 Task: Open a blank worksheet and write heading  Student grades data  Add 10 students name:-  'Joshua Rivera, Zoey Coleman, Ryan Wright, Addison Bailey, Jonathan Simmons, Brooklyn Ward, Caleb Barnes, Audrey Collins, Gabriel Perry, Sofia Bell. ' in July Last week sales are  100 to 150. Math Grade:-  90, 95, 80, 92, 85,88, 90, 78, 92, 85.Science Grade:-  85, 87, 92, 88, 90, 85, 92, 80, 88, 90.English Grade:-  92, 90, 85, 90, 88, 92, 85, 82, 90, 88.History Grade:-  88, 92, 78, 95, 90, 90, 80, 85, 92, 90. Total use the formula   =SUM(D2:G2) then presss enter. Save page analysisMonthlySales_Report
Action: Mouse moved to (28, 30)
Screenshot: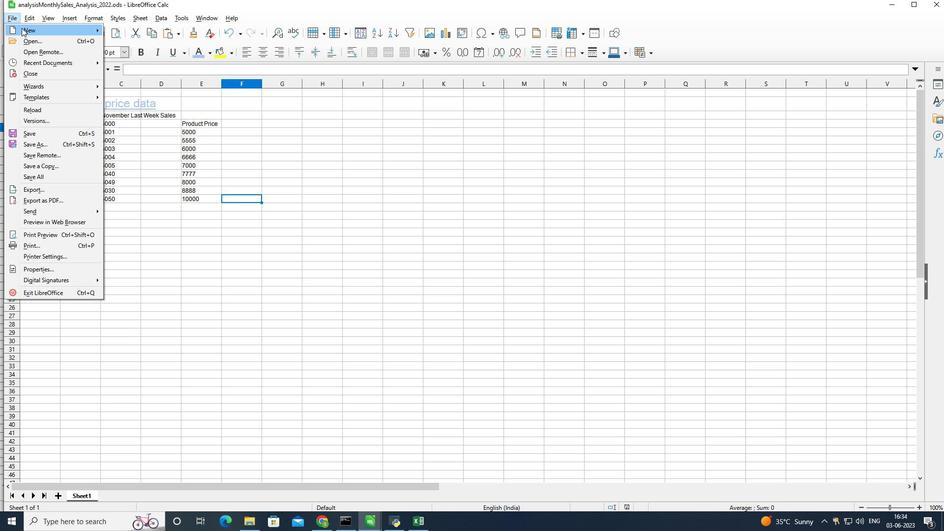 
Action: Mouse pressed left at (28, 30)
Screenshot: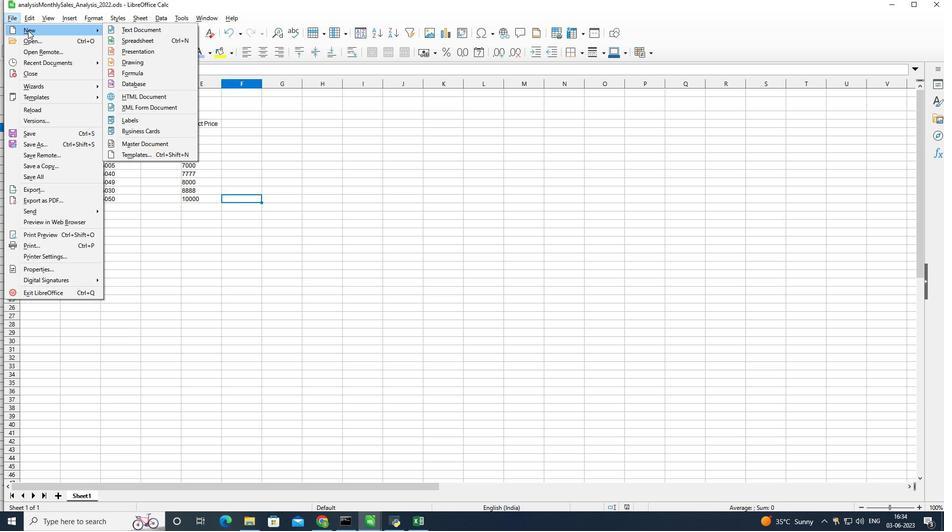 
Action: Mouse moved to (124, 37)
Screenshot: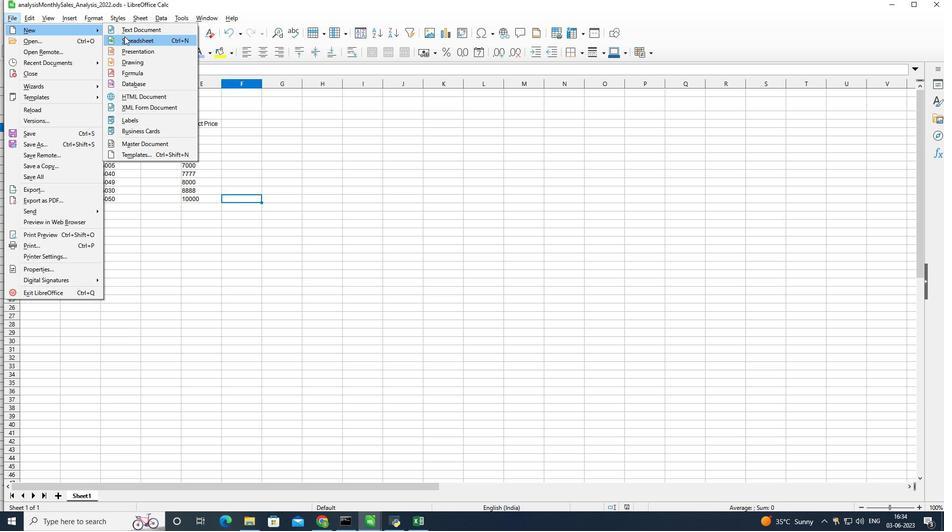 
Action: Mouse pressed left at (124, 37)
Screenshot: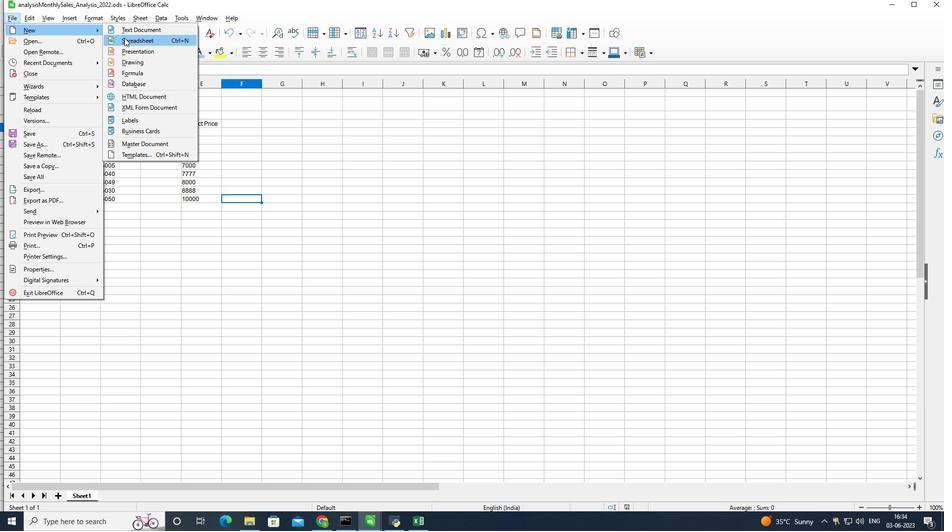 
Action: Mouse moved to (71, 100)
Screenshot: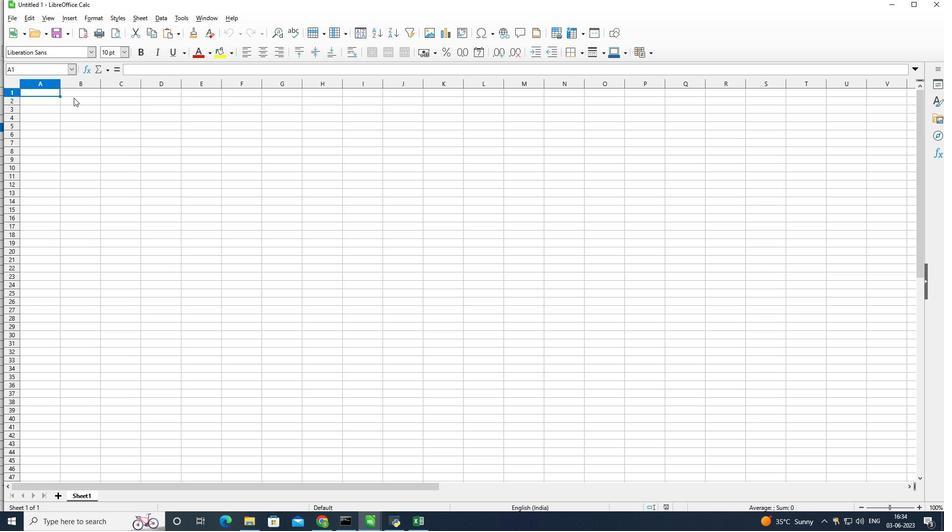 
Action: Mouse pressed left at (71, 100)
Screenshot: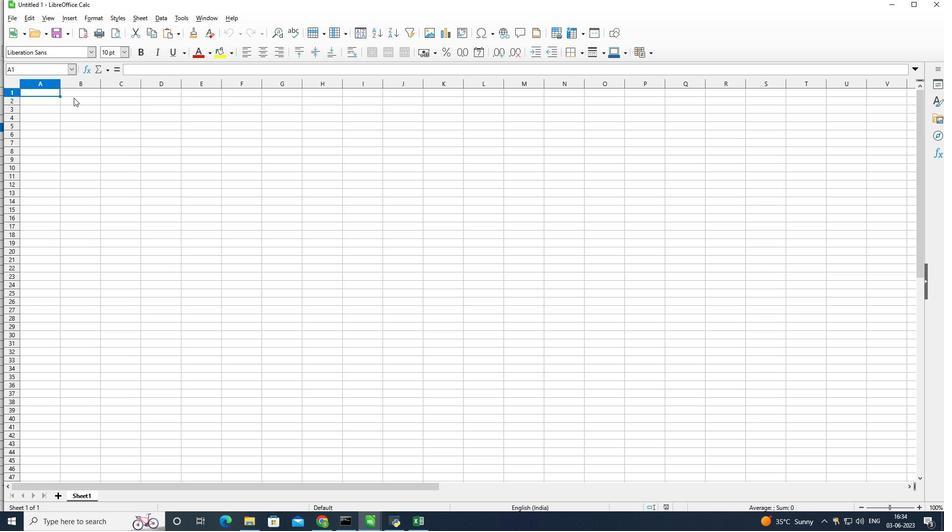 
Action: Mouse moved to (92, 88)
Screenshot: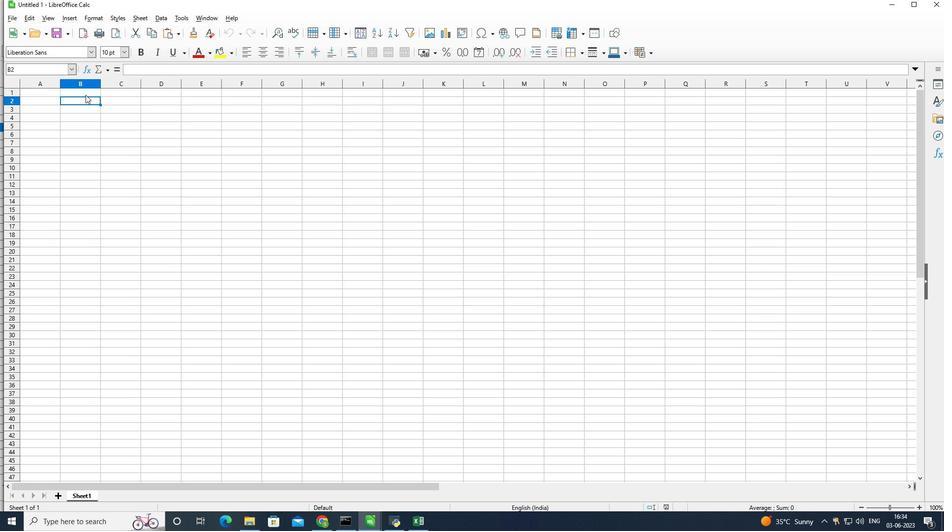 
Action: Key pressed <Key.shift>student<Key.space>grades
Screenshot: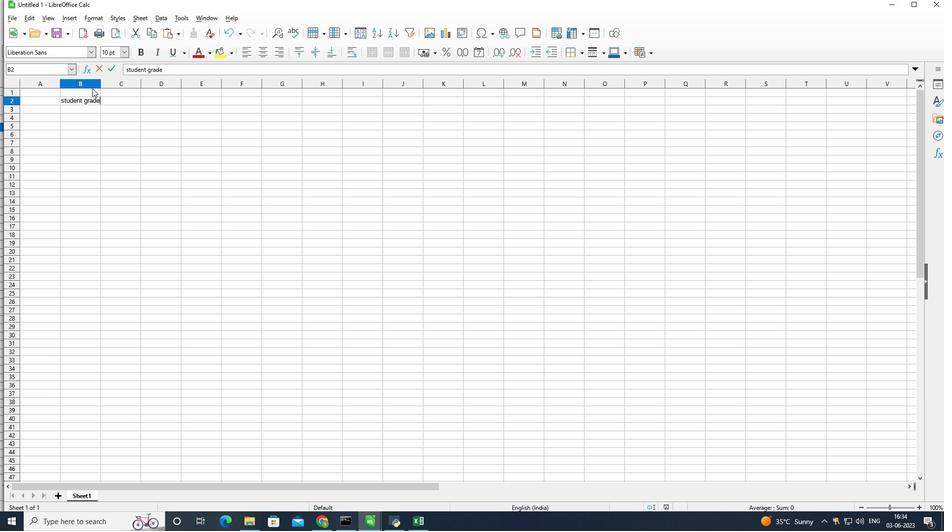 
Action: Mouse moved to (29, 105)
Screenshot: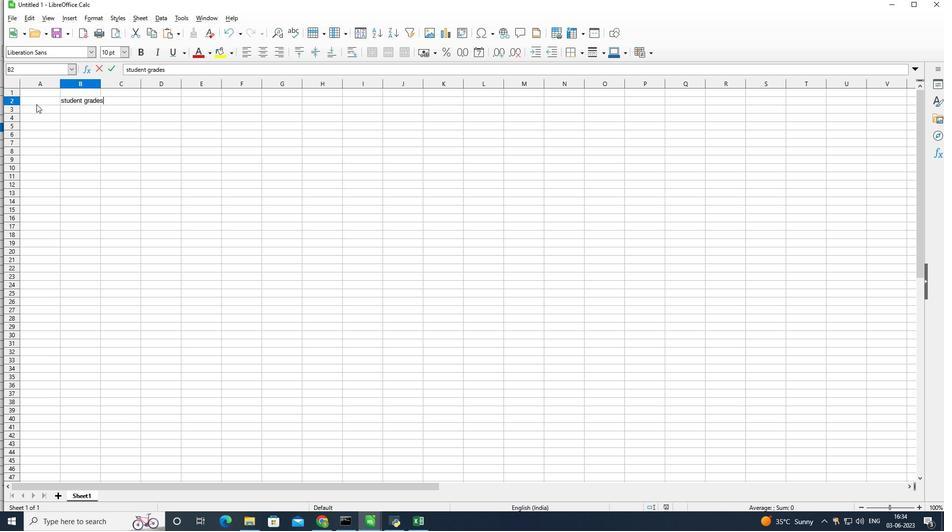 
Action: Mouse pressed left at (29, 105)
Screenshot: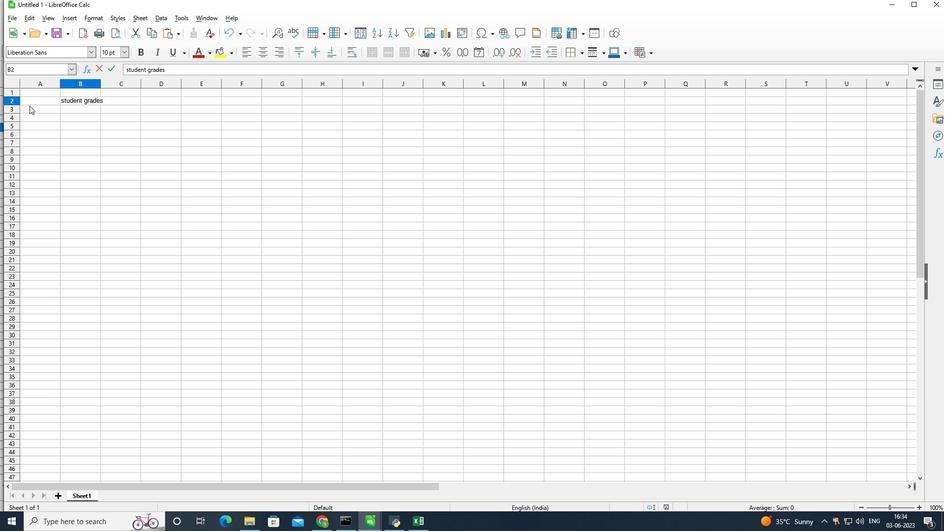 
Action: Mouse moved to (155, 121)
Screenshot: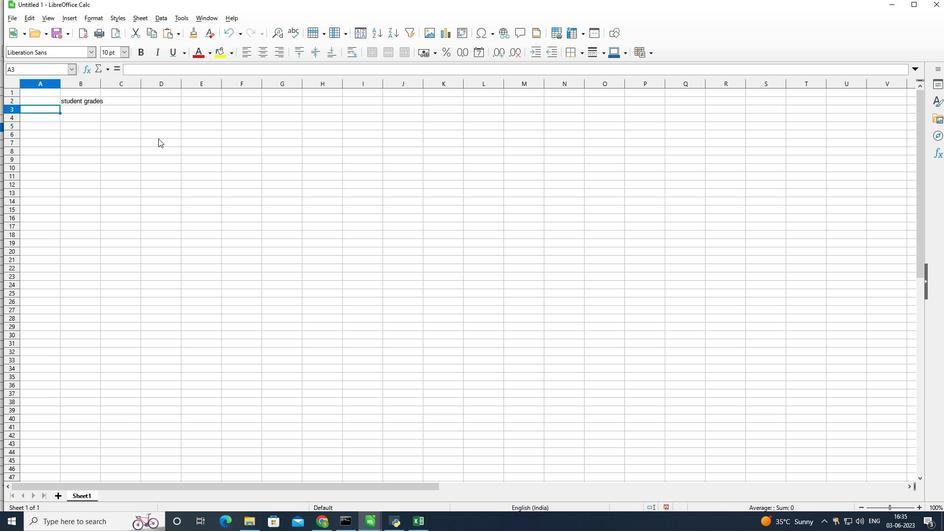 
Action: Key pressed <Key.shift>Name<Key.enter><Key.shift>Joshua<Key.space><Key.shift><Key.shift><Key.shift><Key.shift><Key.shift><Key.shift>Rivera<Key.enter><Key.shift>Zoey<Key.space><Key.shift>Coleman<Key.enter><Key.shift><Key.shift>Ryan<Key.space>
Screenshot: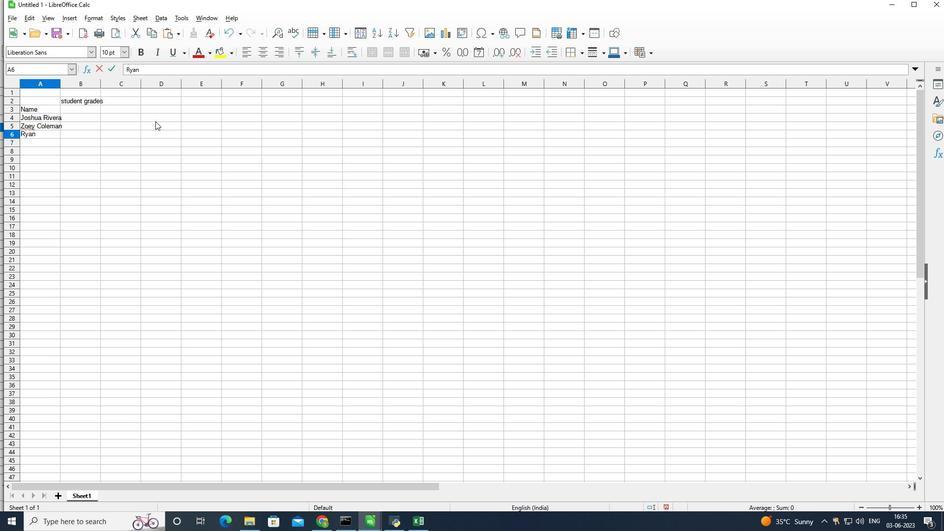 
Action: Mouse moved to (47, 134)
Screenshot: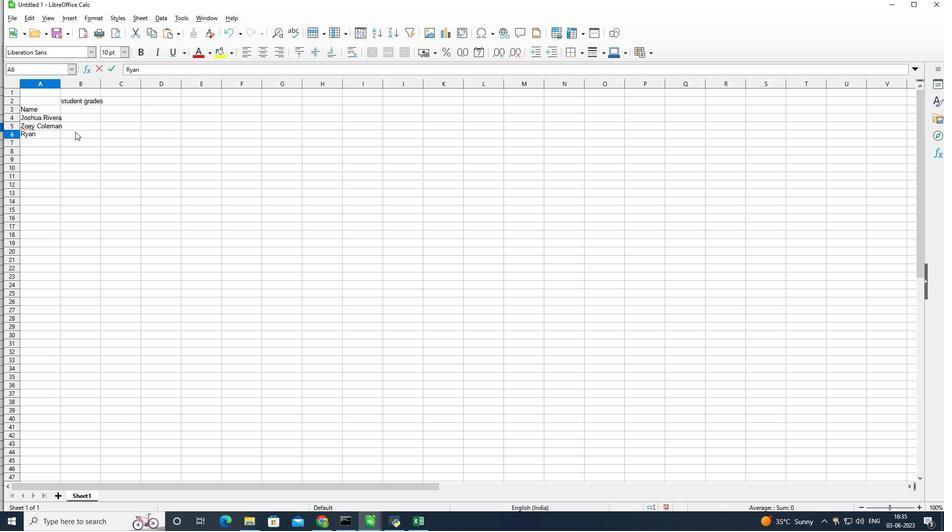 
Action: Mouse pressed left at (47, 134)
Screenshot: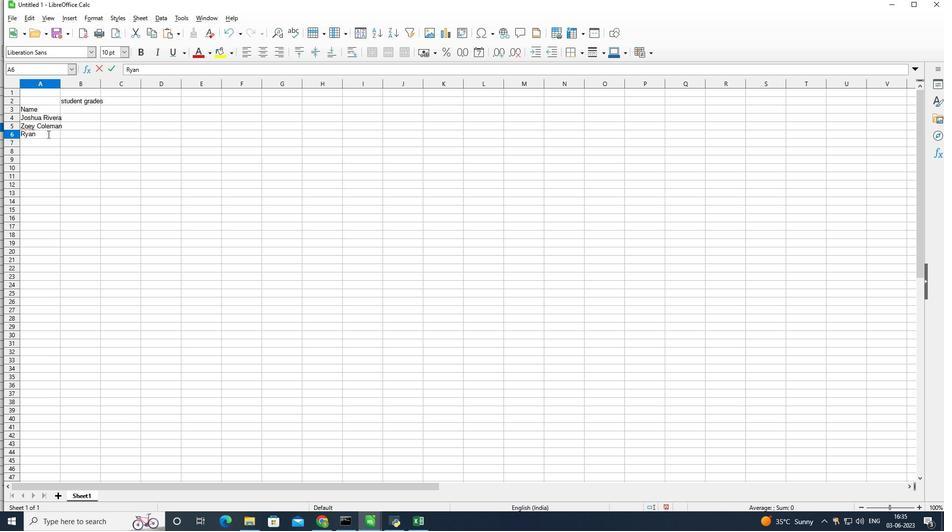 
Action: Key pressed <Key.shift>Wright<Key.enter><Key.shift>Additio<Key.backspace><Key.backspace><Key.backspace>son<Key.space><Key.shift>Bailey<Key.enter><Key.shift><Key.shift>Jonathan<Key.space><Key.shift>Simmons<Key.enter><Key.shift>Brooklyn<Key.space><Key.shift>Ward<Key.enter><Key.shift>Caleb<Key.space><Key.shift>Barnes<Key.enter><Key.shift>Audrey<Key.space><Key.shift>Collins<Key.space><Key.shift><Key.shift><Key.shift><Key.shift><Key.shift><Key.shift><Key.shift><Key.enter><Key.shift>Gabriel<Key.space><Key.shift>Perry<Key.enter><Key.shift>Sofia<Key.space><Key.shift>bell
Screenshot: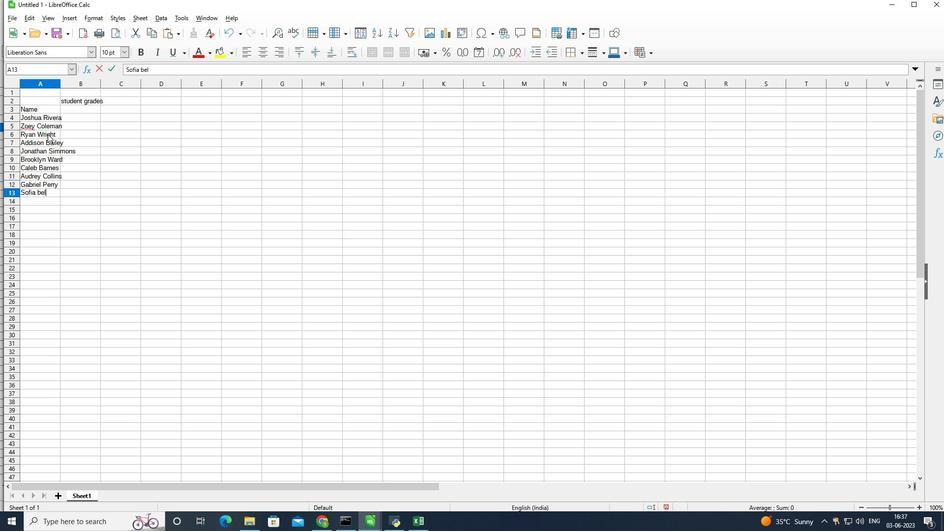 
Action: Mouse moved to (84, 109)
Screenshot: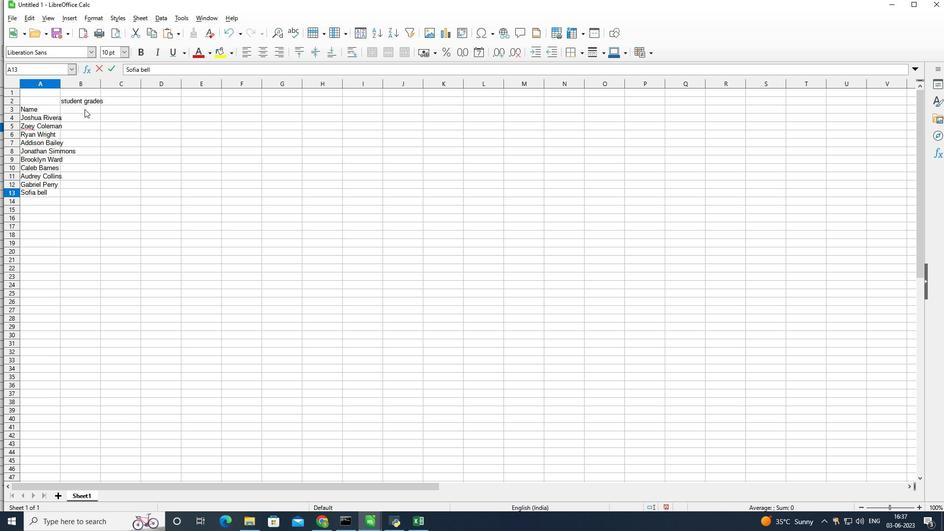 
Action: Mouse pressed left at (84, 109)
Screenshot: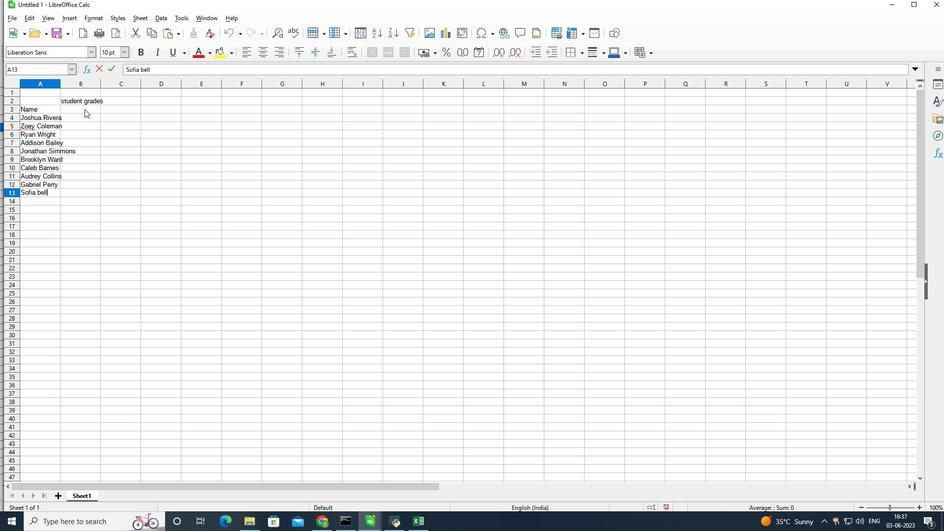 
Action: Mouse moved to (111, 111)
Screenshot: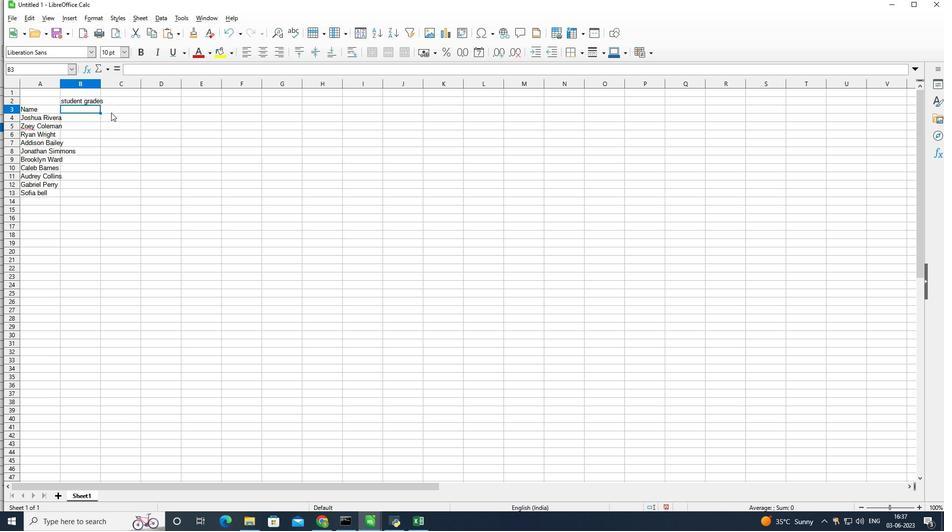 
Action: Mouse pressed left at (111, 111)
Screenshot: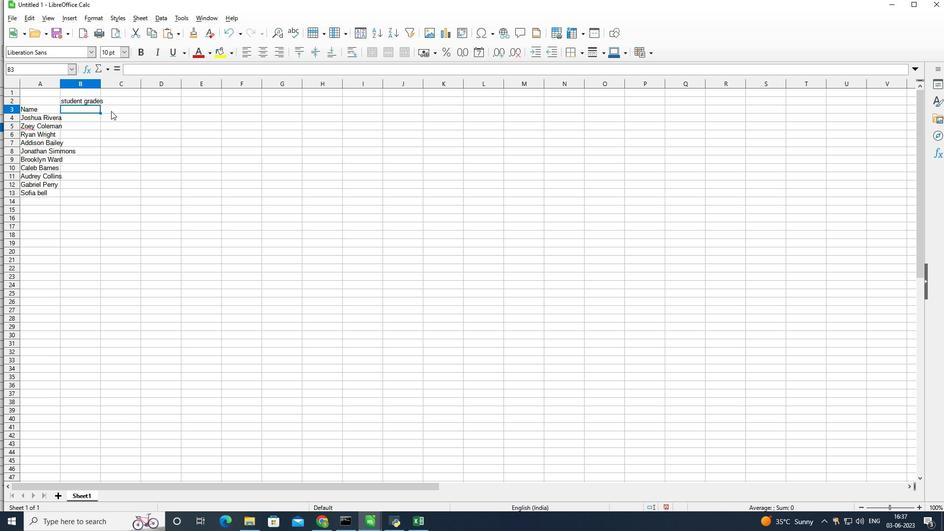 
Action: Mouse moved to (111, 109)
Screenshot: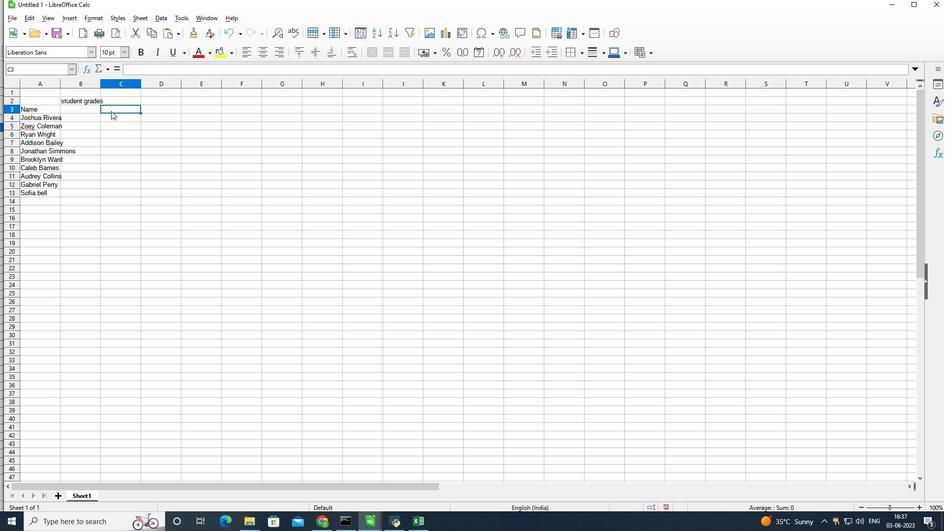 
Action: Key pressed <Key.shift>Last<Key.space>week<Key.space><Key.shift>sales
Screenshot: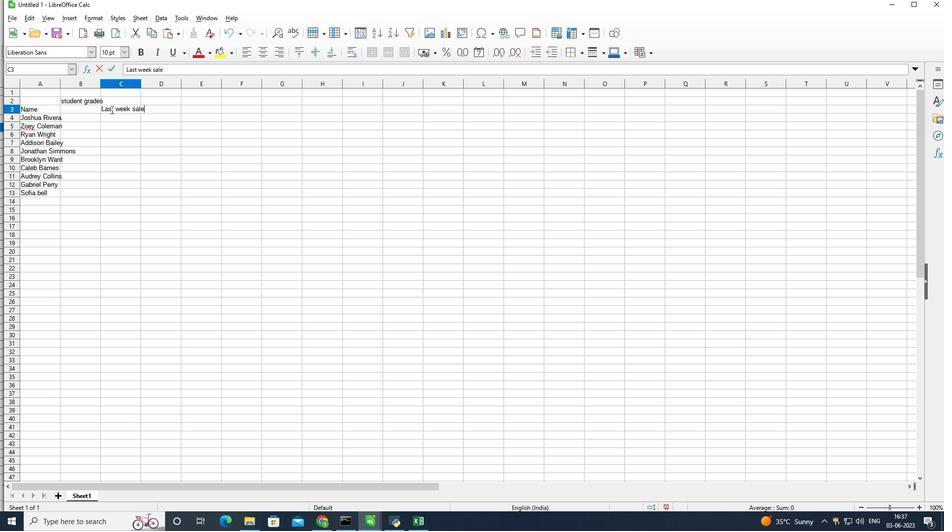 
Action: Mouse moved to (103, 113)
Screenshot: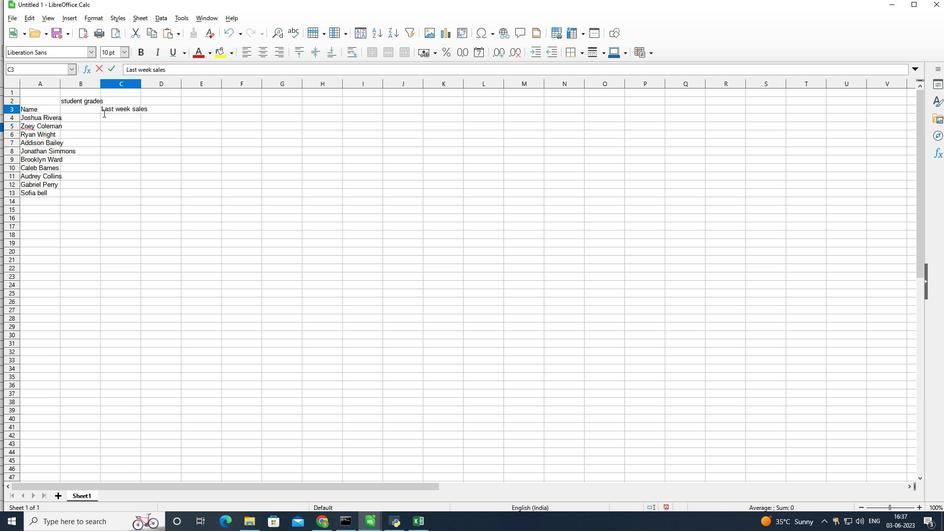 
Action: Mouse pressed left at (103, 113)
Screenshot: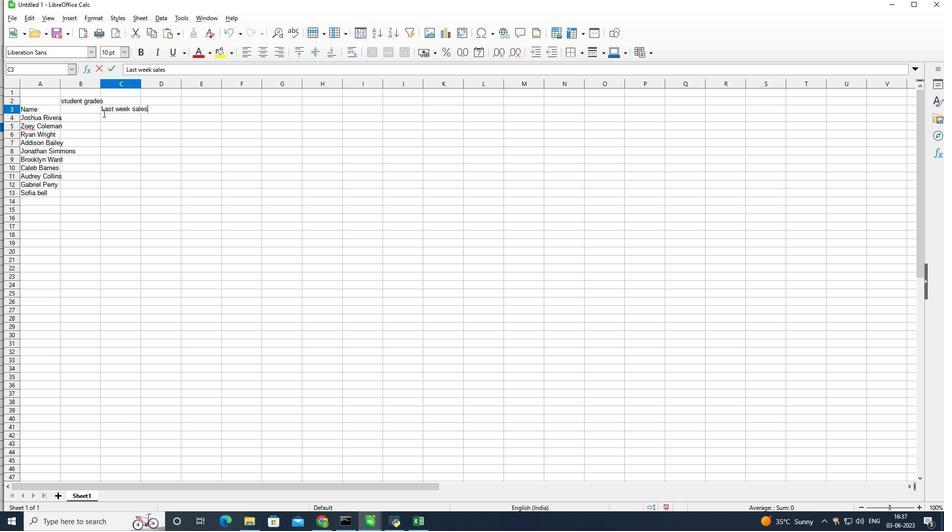 
Action: Mouse moved to (103, 117)
Screenshot: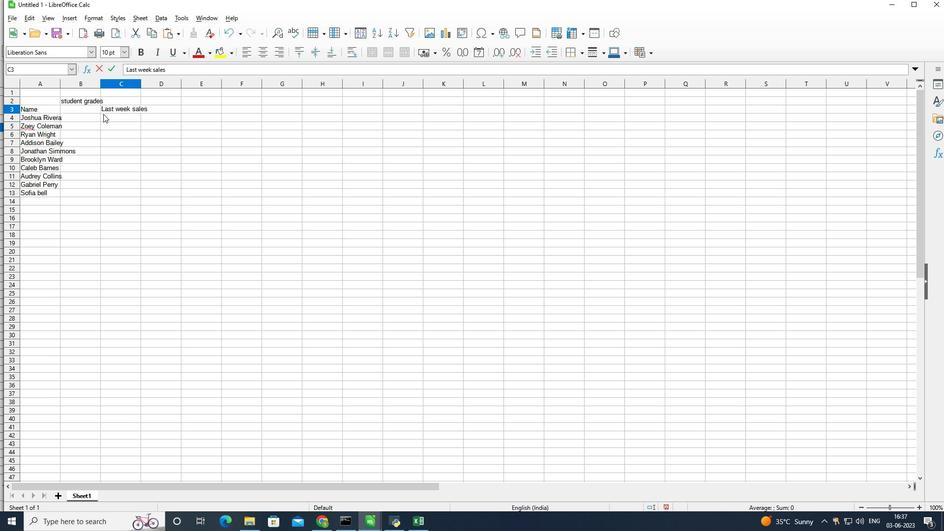 
Action: Mouse pressed left at (103, 117)
Screenshot: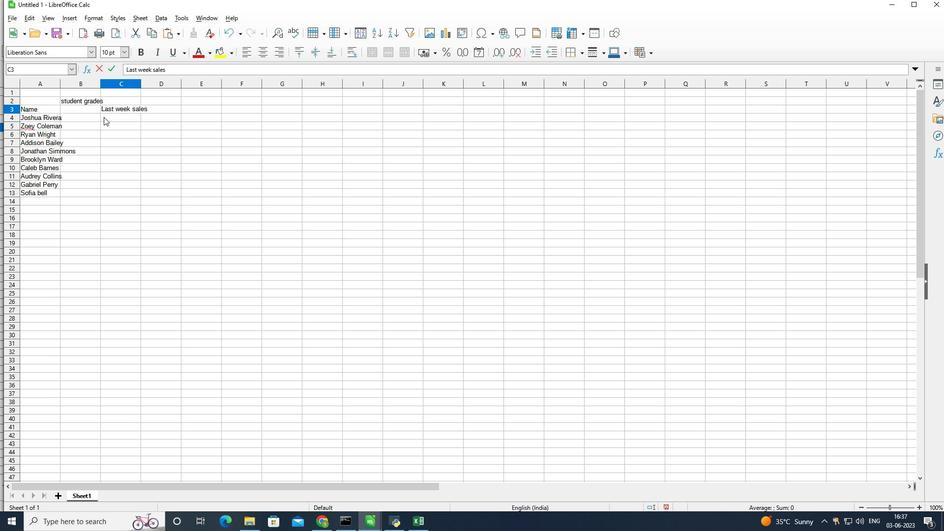 
Action: Mouse moved to (107, 115)
Screenshot: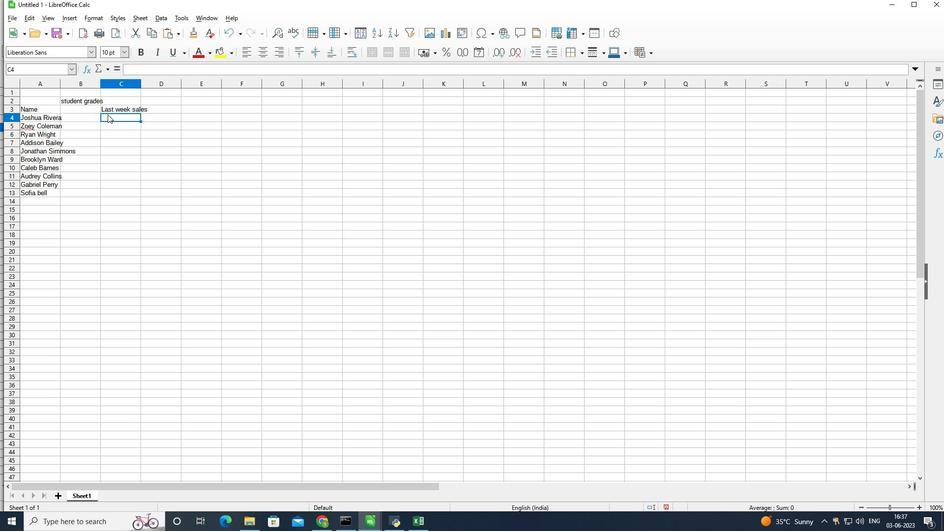 
Action: Key pressed 1
Screenshot: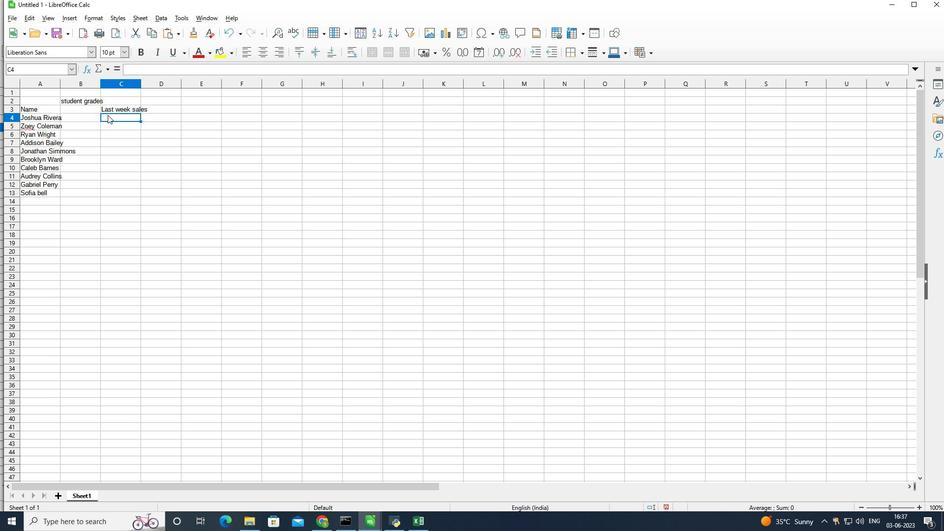 
Action: Mouse moved to (120, 110)
Screenshot: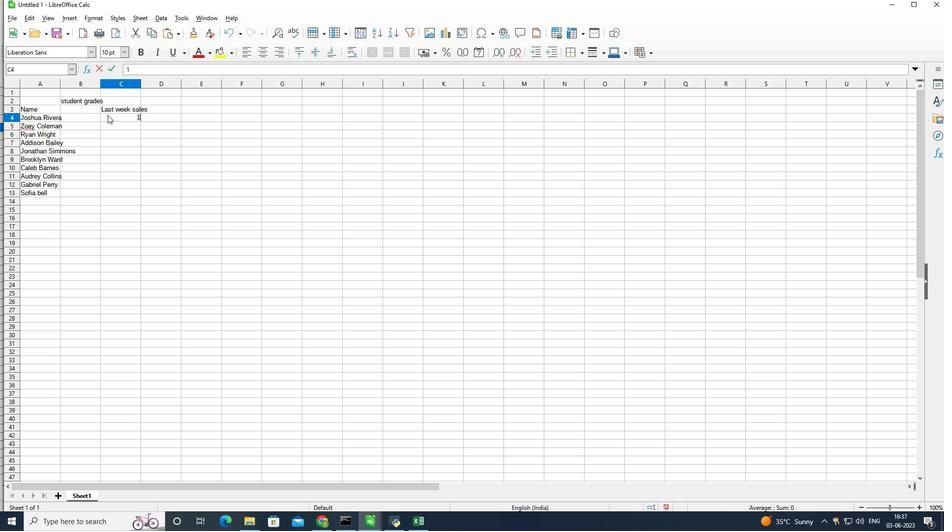 
Action: Key pressed 00<Key.enter>12<Key.backspace>10<Key.enter>111<Key.enter>112<Key.enter>12<Key.backspace>32<Key.enter>122<Key.enter>144<Key.enter>145<Key.enter>149<Key.enter>150
Screenshot: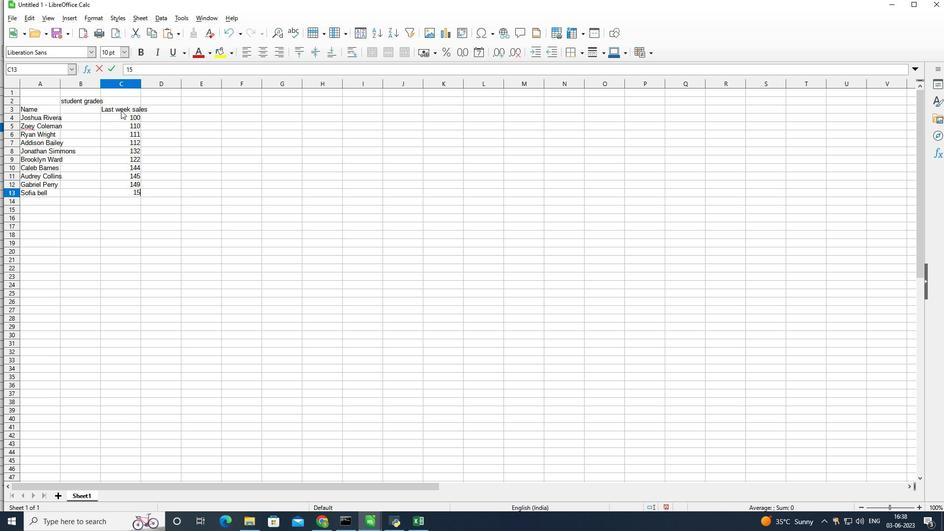 
Action: Mouse moved to (175, 108)
Screenshot: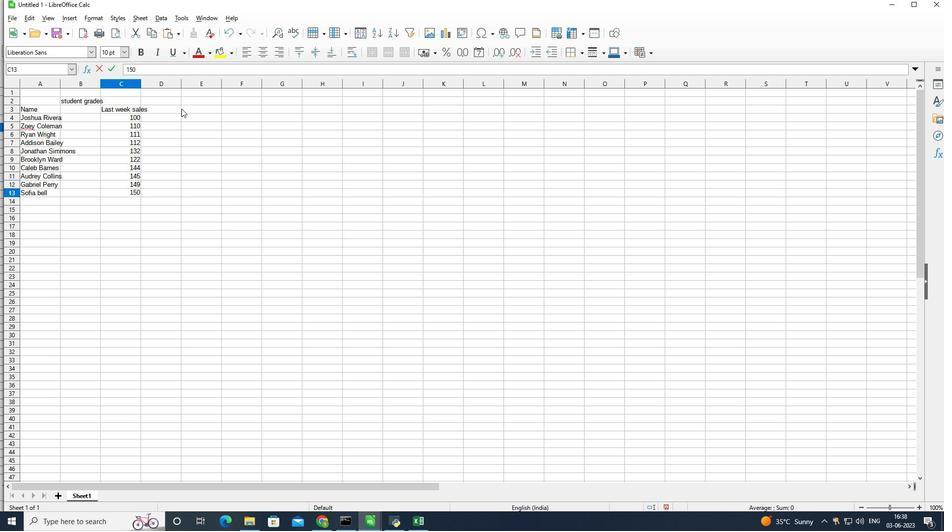
Action: Mouse pressed left at (175, 108)
Screenshot: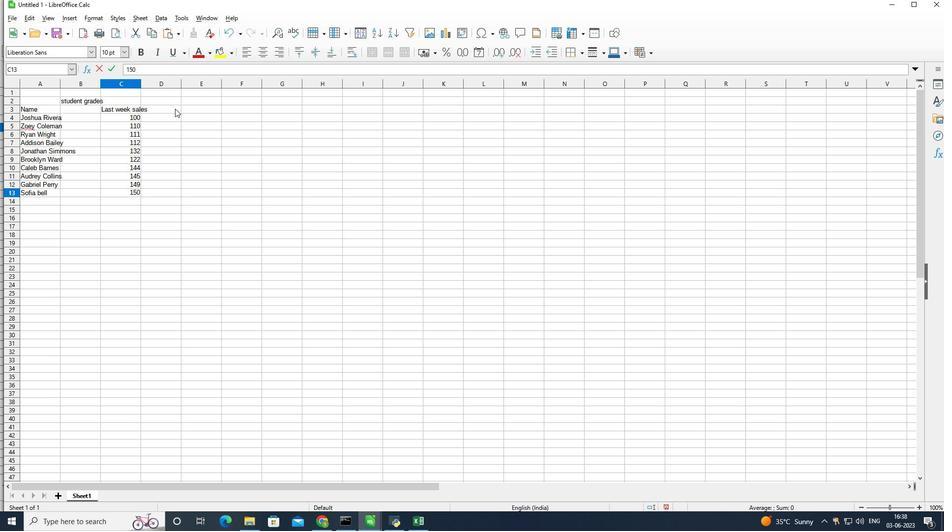 
Action: Mouse moved to (189, 109)
Screenshot: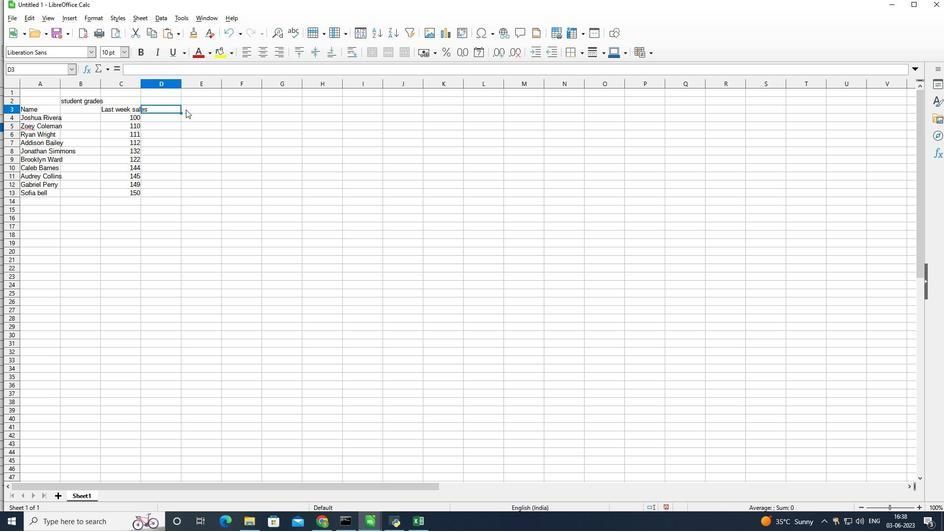 
Action: Mouse pressed left at (189, 109)
Screenshot: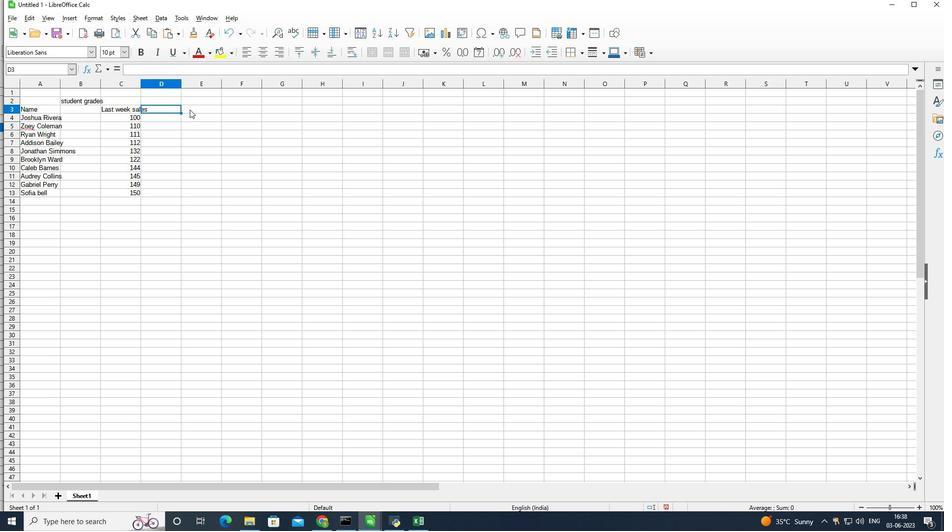 
Action: Key pressed <Key.shift>Maths<Key.space><Key.shift>Grade<Key.enter>90<Key.enter>95<Key.enter>80<Key.enter>92<Key.enter>85<Key.enter>88<Key.enter>90<Key.enter>78<Key.enter>92<Key.enter>85<Key.enter>
Screenshot: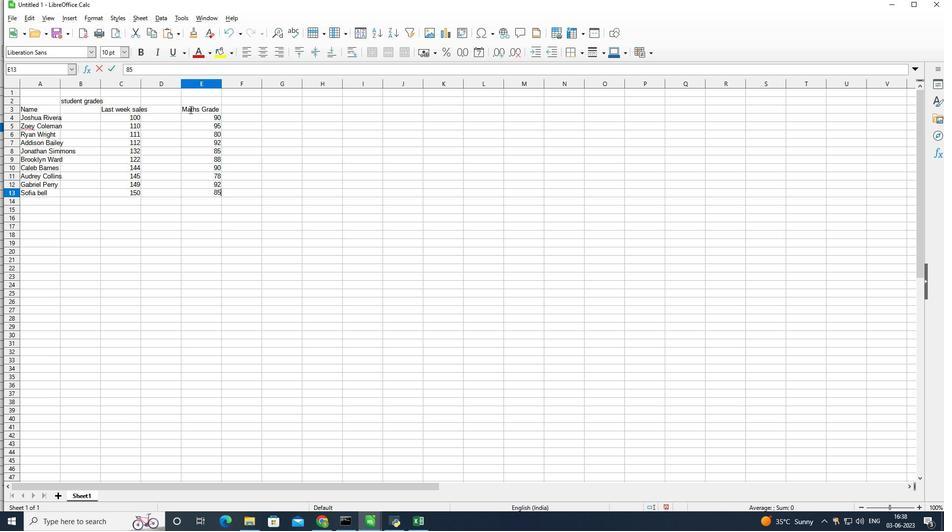 
Action: Mouse moved to (253, 110)
Screenshot: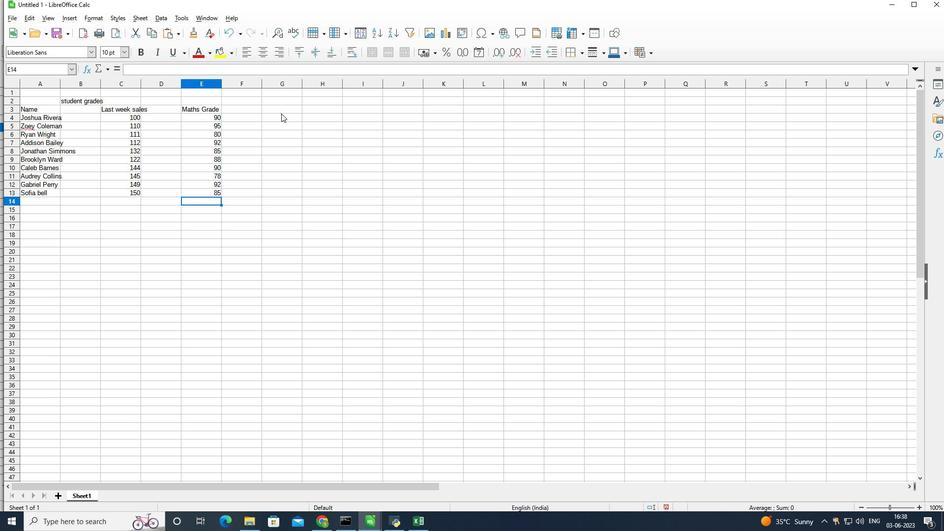 
Action: Mouse pressed left at (253, 110)
Screenshot: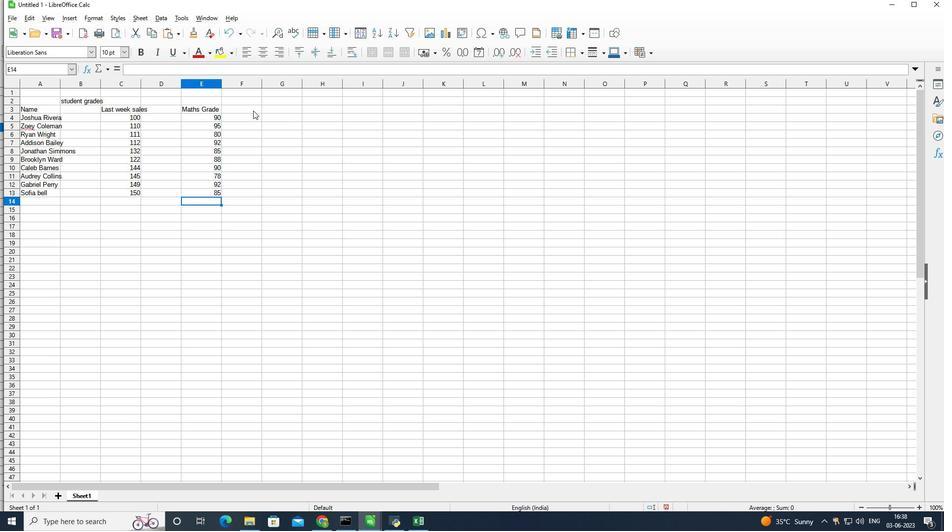 
Action: Mouse moved to (270, 109)
Screenshot: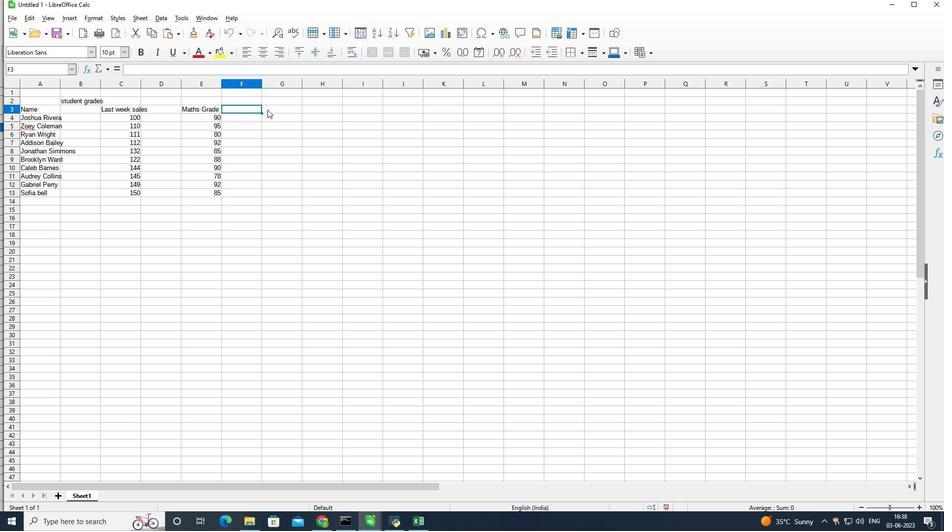 
Action: Mouse pressed left at (270, 109)
Screenshot: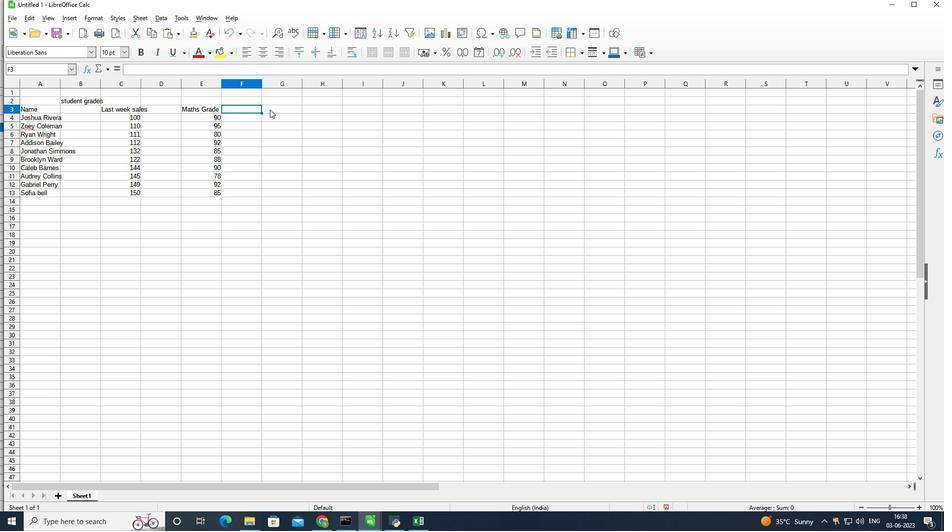 
Action: Mouse moved to (269, 116)
Screenshot: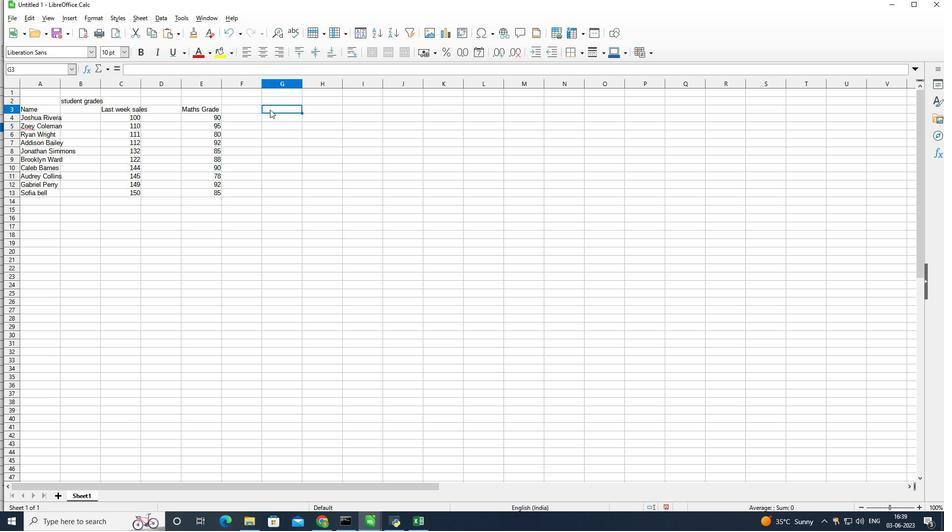 
Action: Key pressed <Key.shift>Science<Key.space><Key.shift>Grade<Key.enter>85<Key.enter>87<Key.enter>92<Key.enter>88<Key.enter>90<Key.enter>85<Key.enter>92<Key.enter>80<Key.enter>88<Key.enter>90
Screenshot: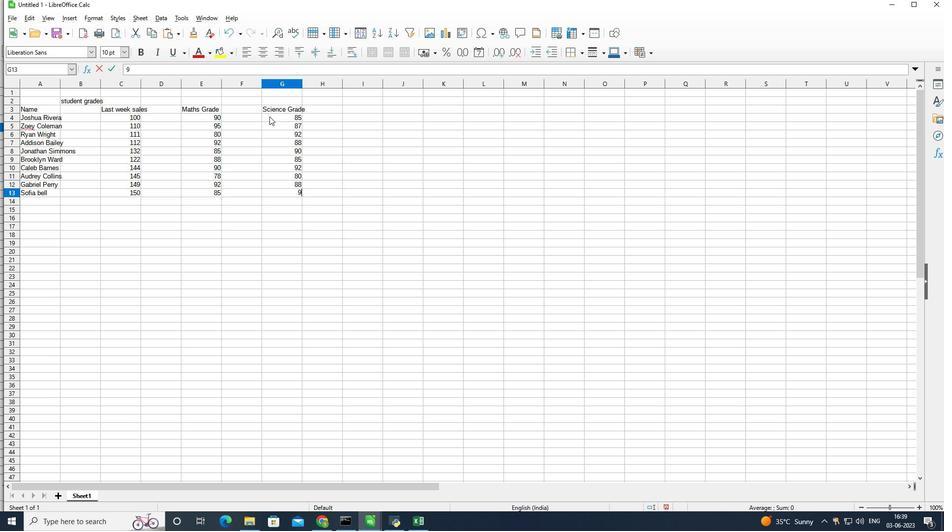 
Action: Mouse moved to (358, 108)
Screenshot: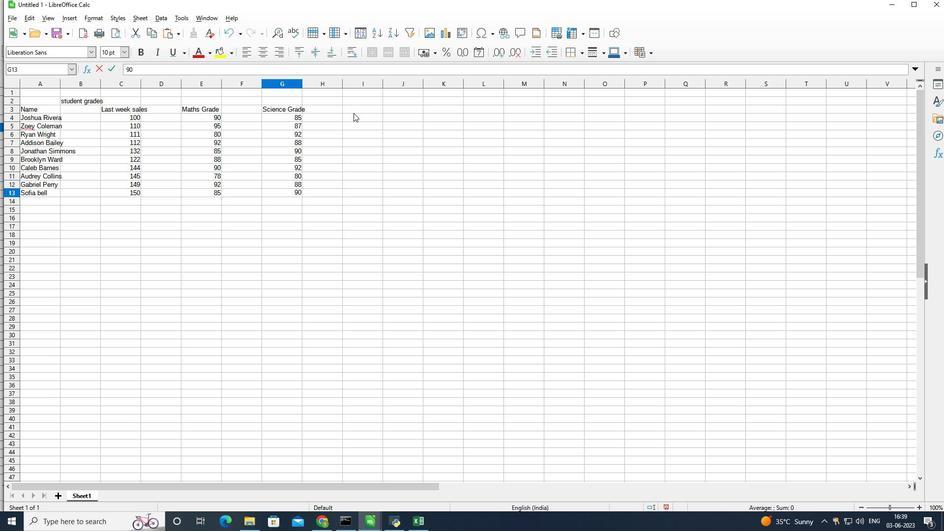 
Action: Mouse pressed left at (358, 108)
Screenshot: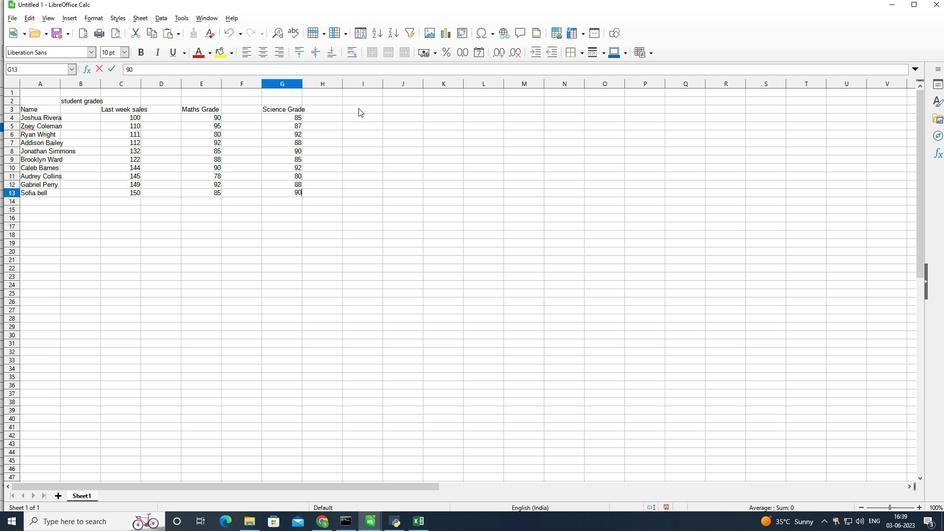
Action: Key pressed <Key.shift><Key.shift><Key.shift><Key.shift><Key.shift><Key.shift><Key.shift><Key.shift><Key.shift><Key.shift><Key.shift><Key.shift><Key.shift>English<Key.enter>92<Key.enter>90<Key.enter>85<Key.enter>90<Key.enter>88<Key.enter>92<Key.enter>85<Key.enter>82<Key.enter>90<Key.enter>88<Key.enter>
Screenshot: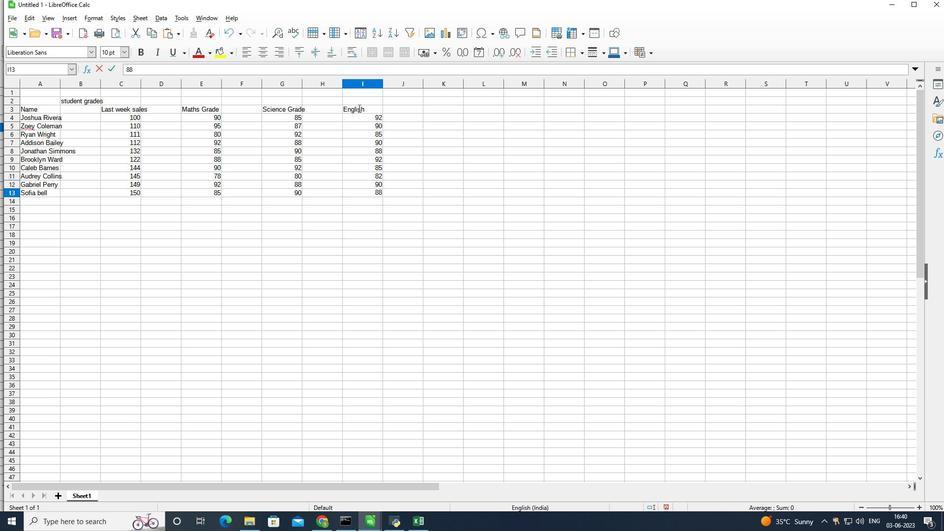 
Action: Mouse moved to (437, 111)
Screenshot: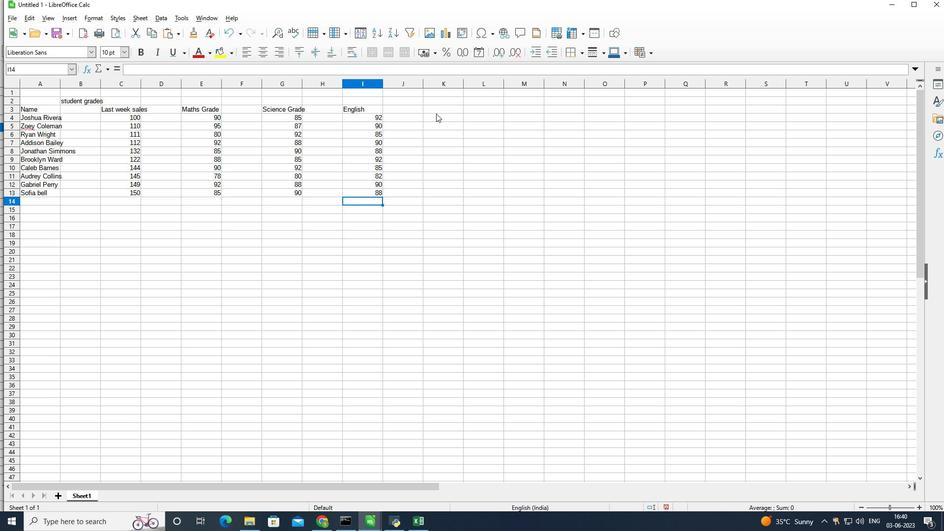 
Action: Mouse pressed left at (437, 111)
Screenshot: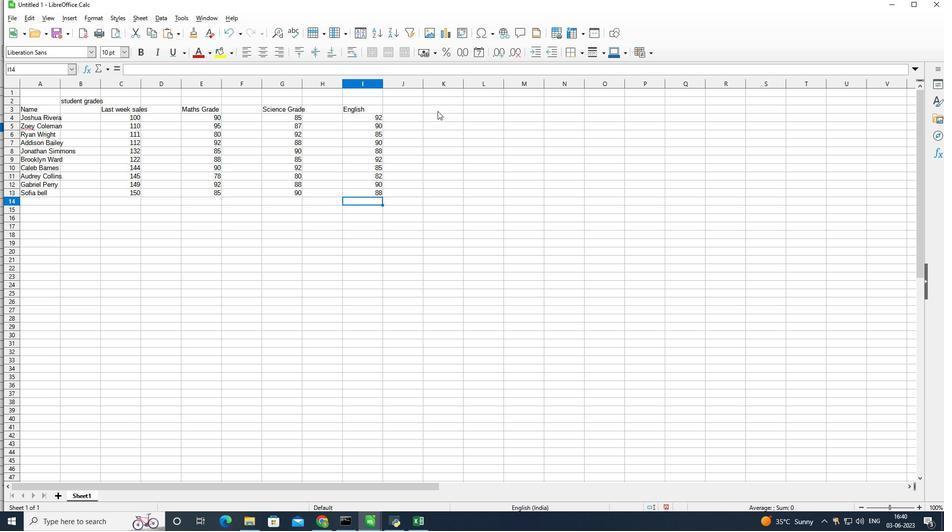 
Action: Mouse moved to (436, 104)
Screenshot: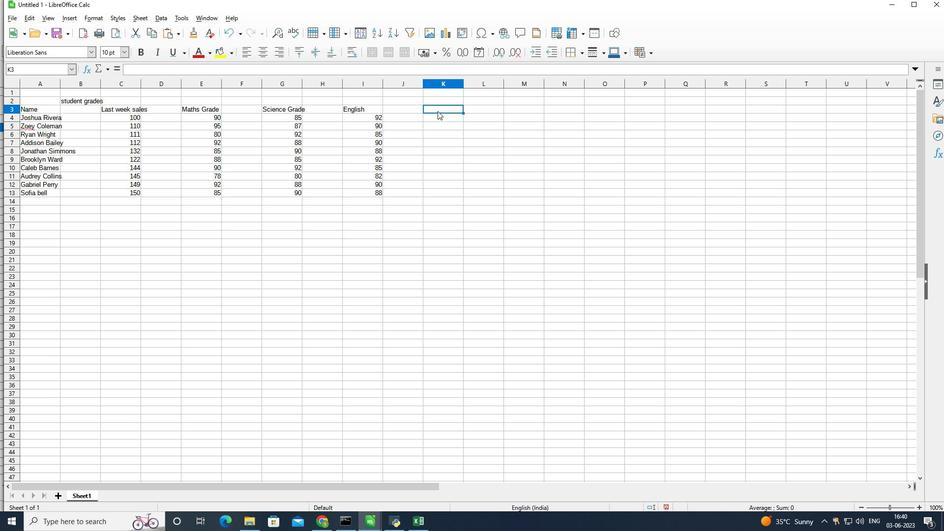 
Action: Key pressed <Key.shift>History<Key.enter>88<Key.enter>92<Key.enter>78<Key.enter>95<Key.enter>90<Key.enter>90<Key.enter>80<Key.enter>85<Key.enter>92<Key.enter>90
Screenshot: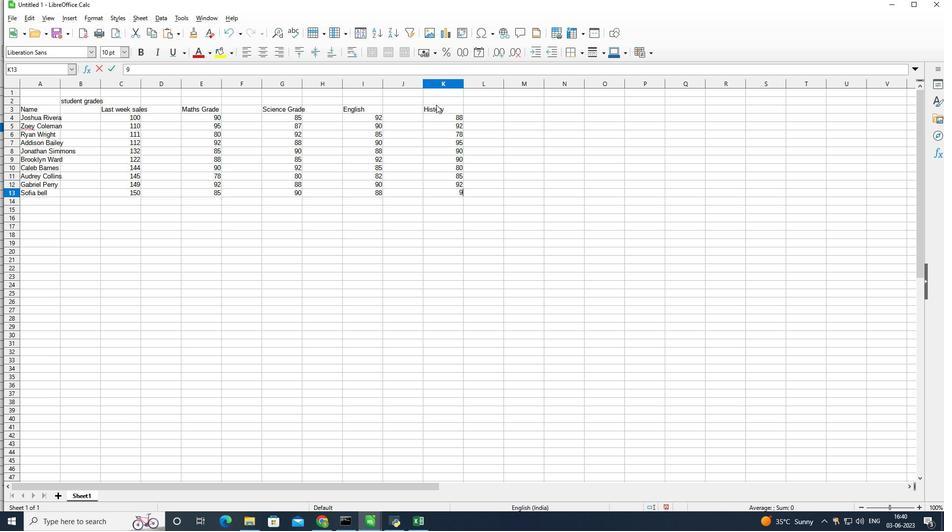 
Action: Mouse moved to (508, 108)
Screenshot: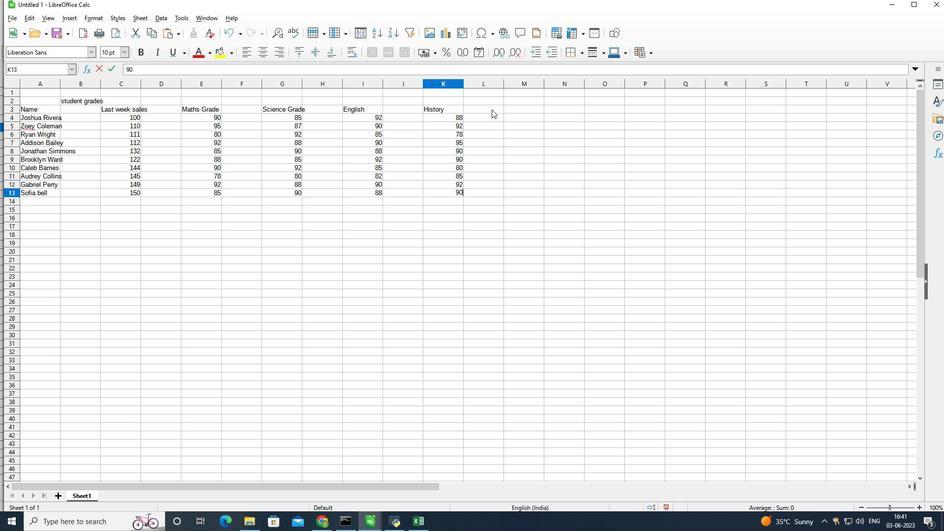 
Action: Mouse pressed left at (508, 108)
Screenshot: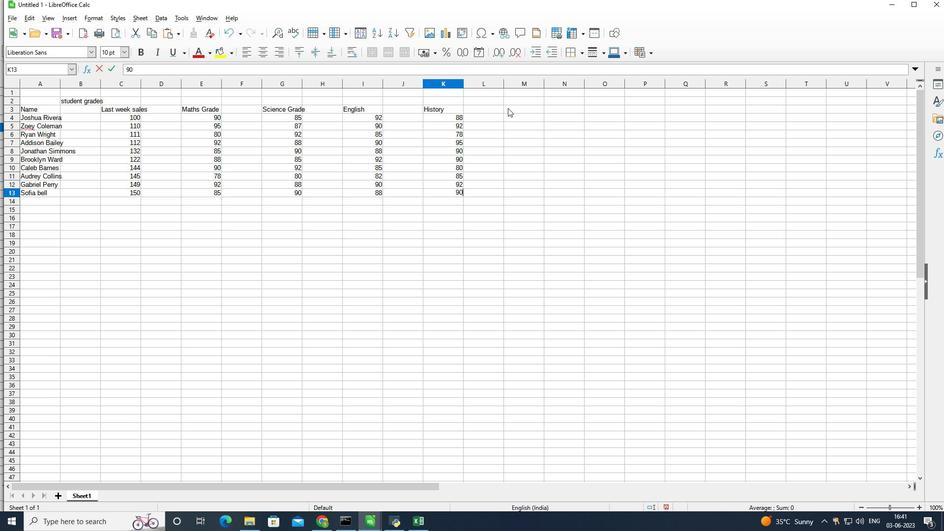 
Action: Mouse moved to (508, 108)
Screenshot: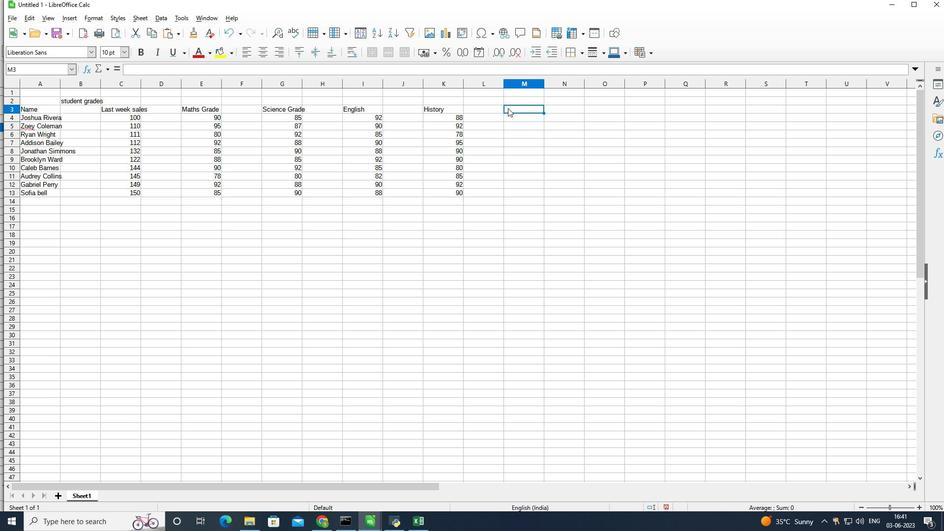 
Action: Key pressed <Key.caps_lock>T<Key.caps_lock>otal
Screenshot: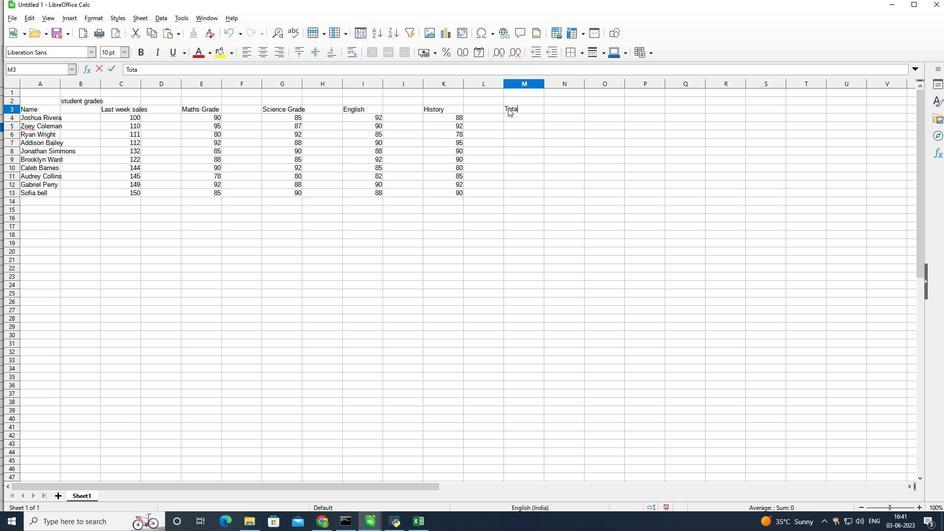 
Action: Mouse moved to (523, 116)
Screenshot: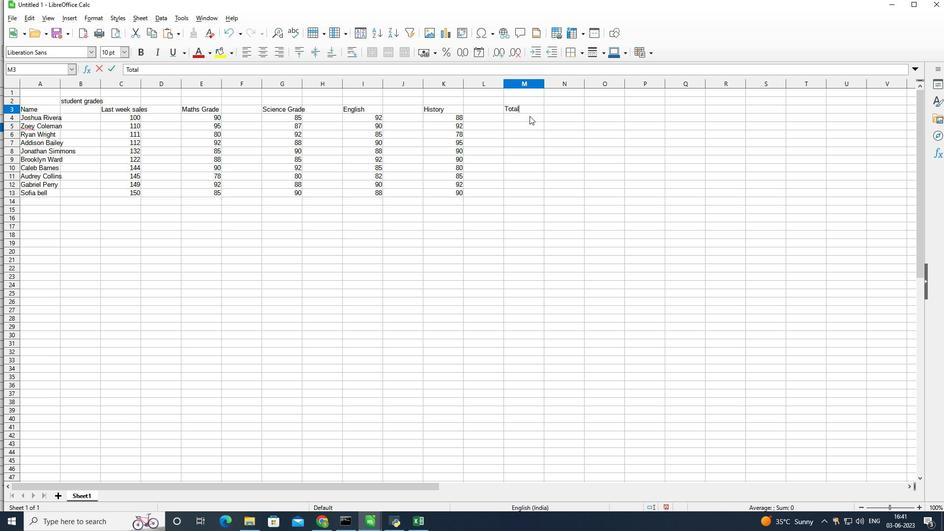 
Action: Mouse pressed left at (523, 116)
Screenshot: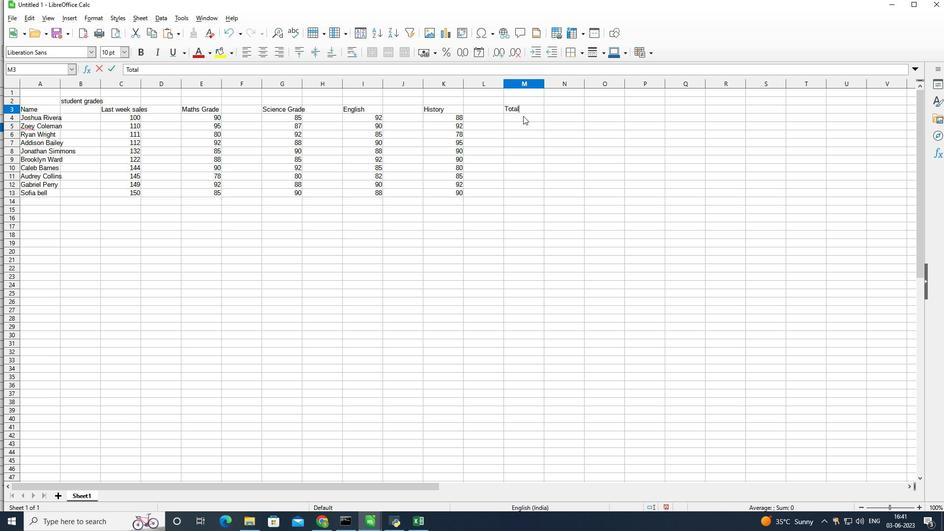 
Action: Key pressed =<Key.shift><Key.shift><Key.shift><Key.shift><Key.shift><Key.shift><Key.shift><Key.shift><Key.shift><Key.shift><Key.shift><Key.shift><Key.shift><Key.shift><Key.shift><Key.shift><Key.shift><Key.shift><Key.shift><Key.shift><Key.shift><Key.shift><Key.shift><Key.shift>SUN<Key.shift><Key.backspace>M<Key.shift_r>(
Screenshot: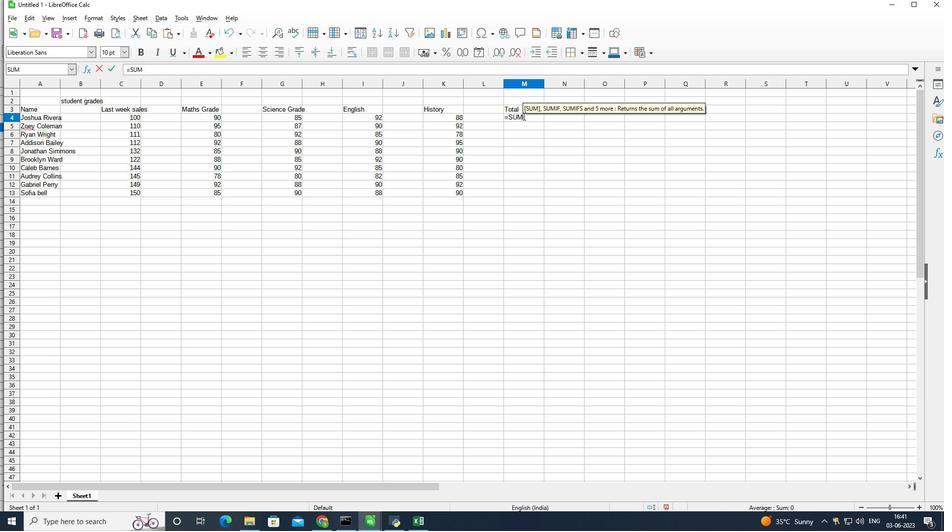 
Action: Mouse moved to (211, 119)
Screenshot: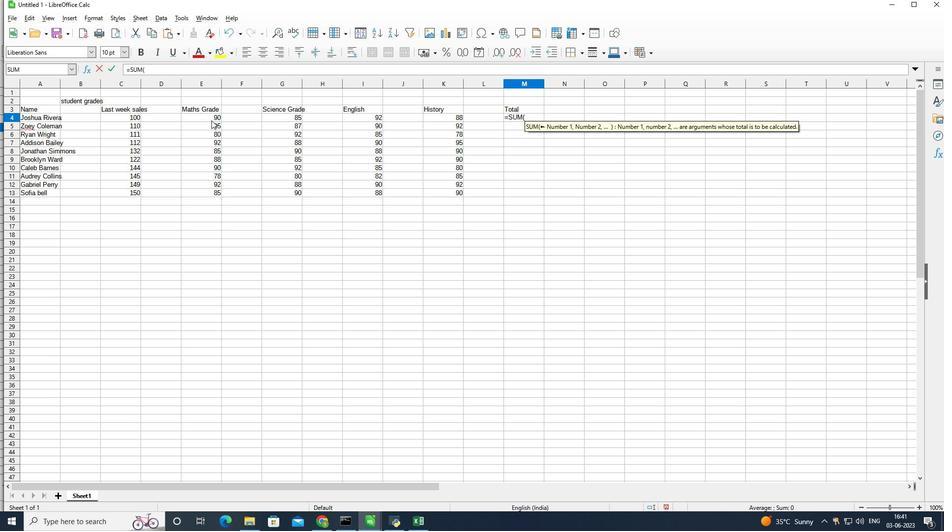 
Action: Mouse pressed left at (211, 119)
Screenshot: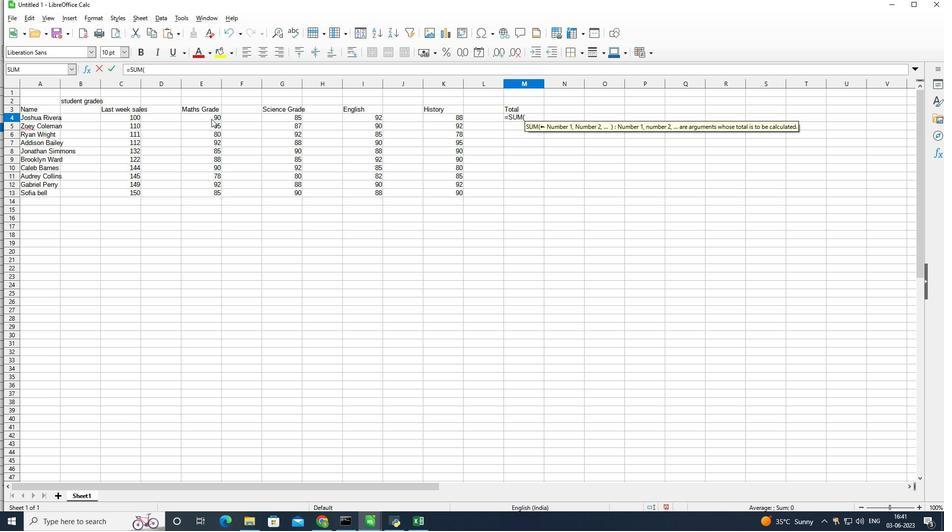 
Action: Mouse moved to (285, 117)
Screenshot: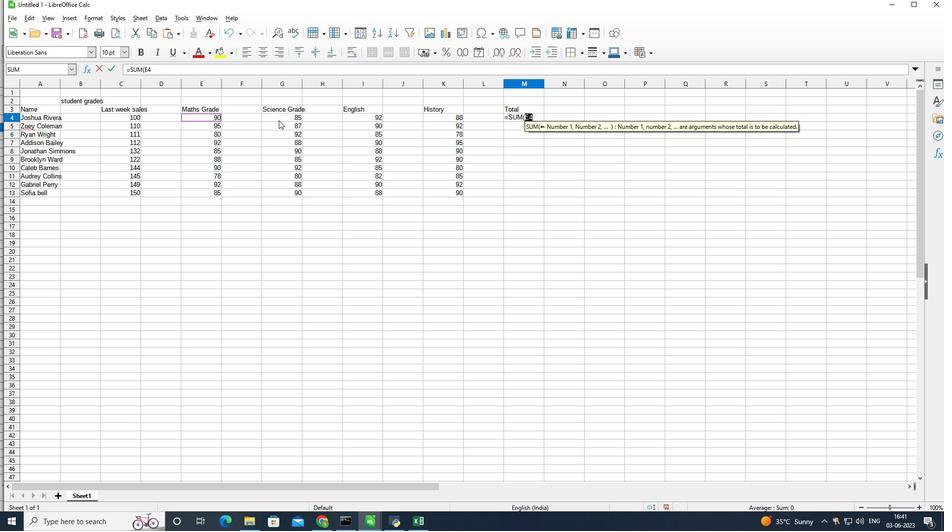 
Action: Mouse pressed left at (285, 117)
Screenshot: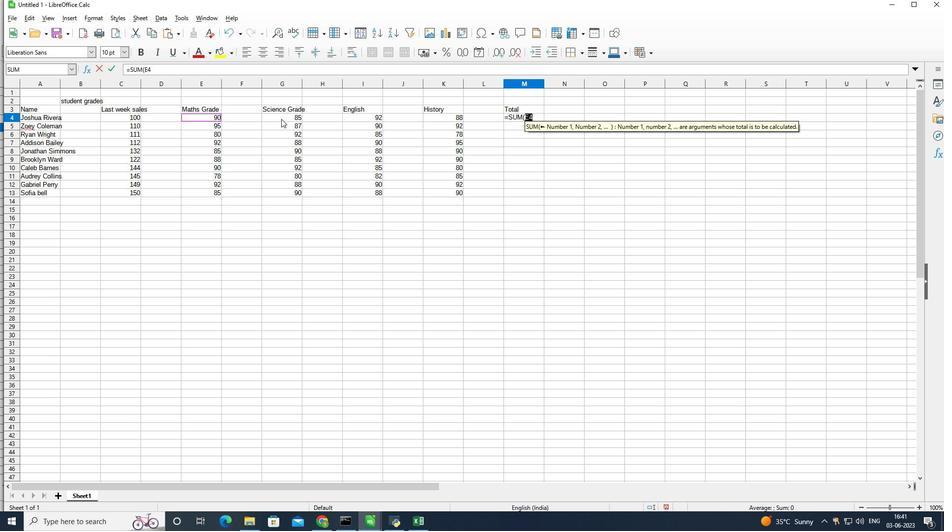 
Action: Mouse moved to (200, 119)
Screenshot: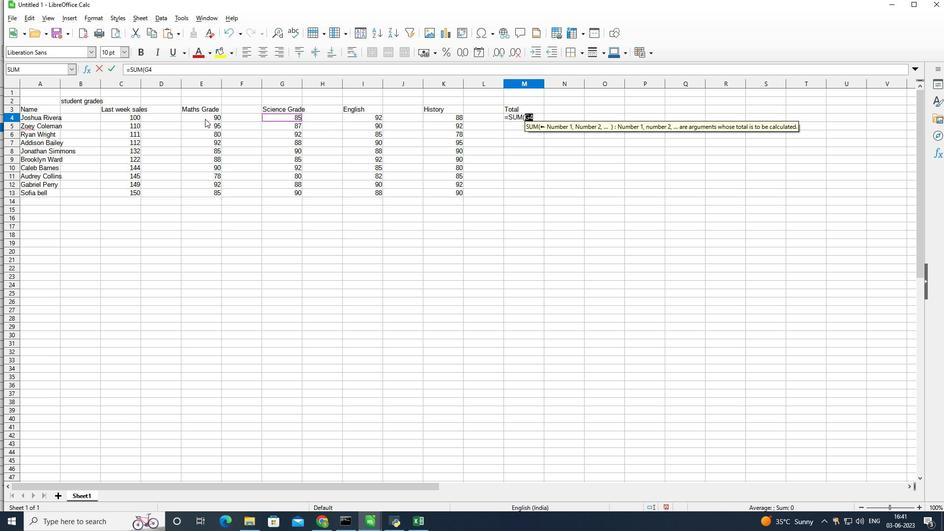 
Action: Mouse pressed left at (200, 119)
Screenshot: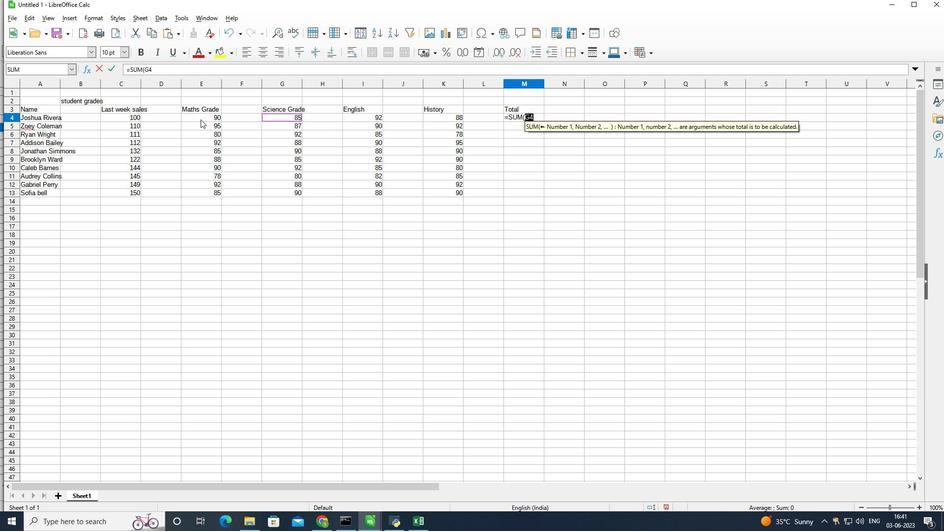 
Action: Mouse moved to (266, 118)
Screenshot: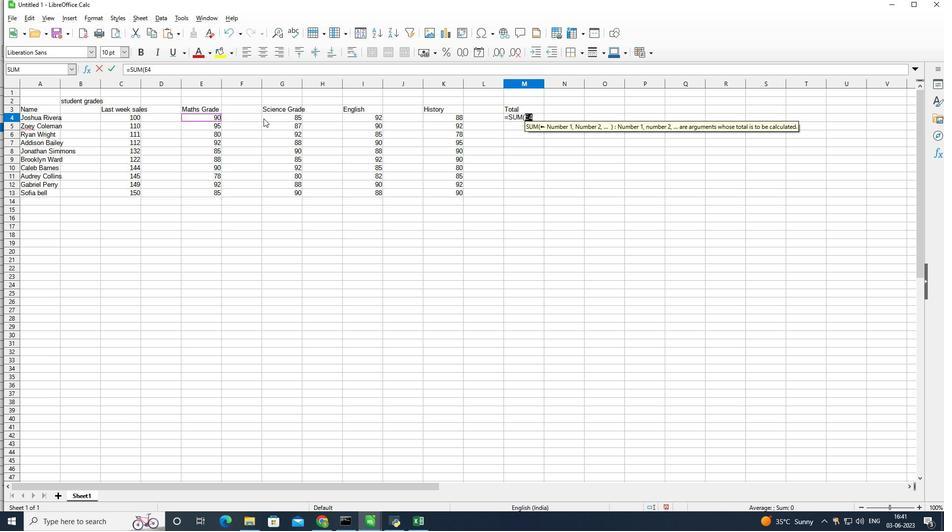 
Action: Mouse pressed left at (266, 118)
Screenshot: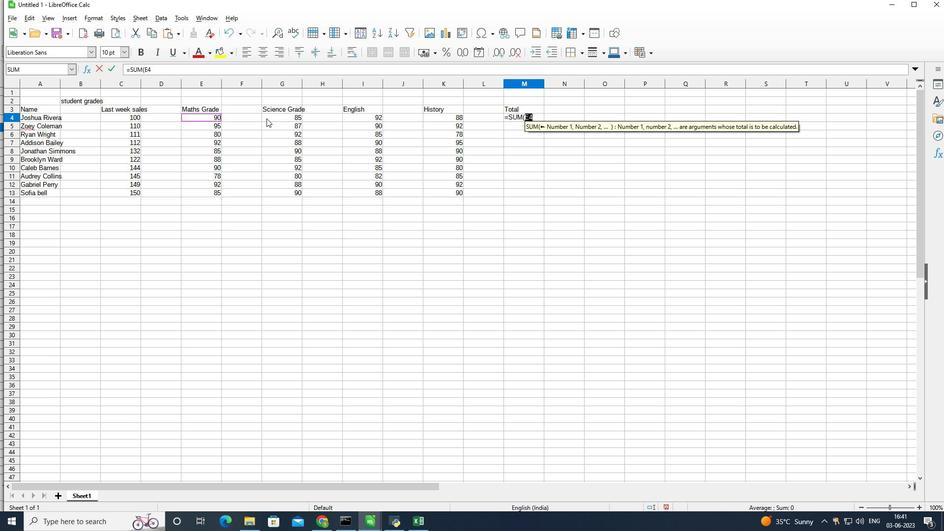 
Action: Mouse moved to (361, 121)
Screenshot: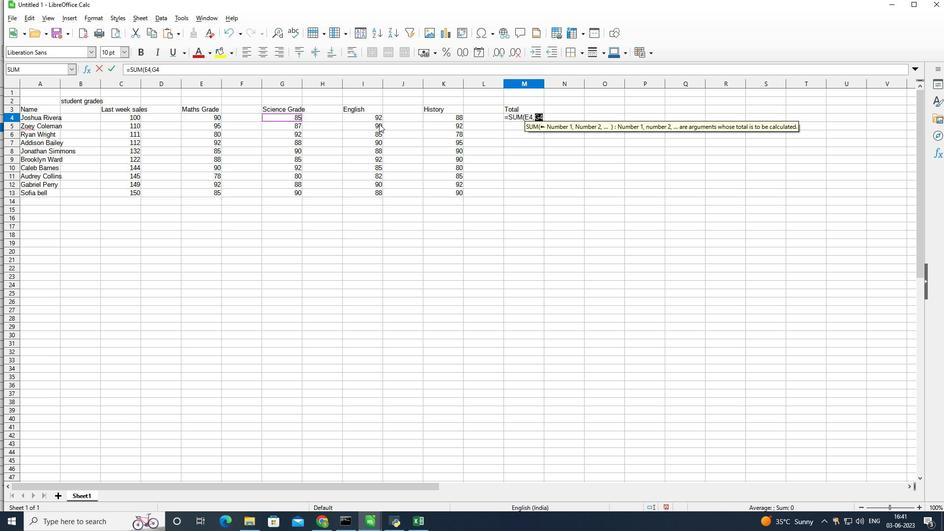 
Action: Mouse pressed left at (361, 121)
Screenshot: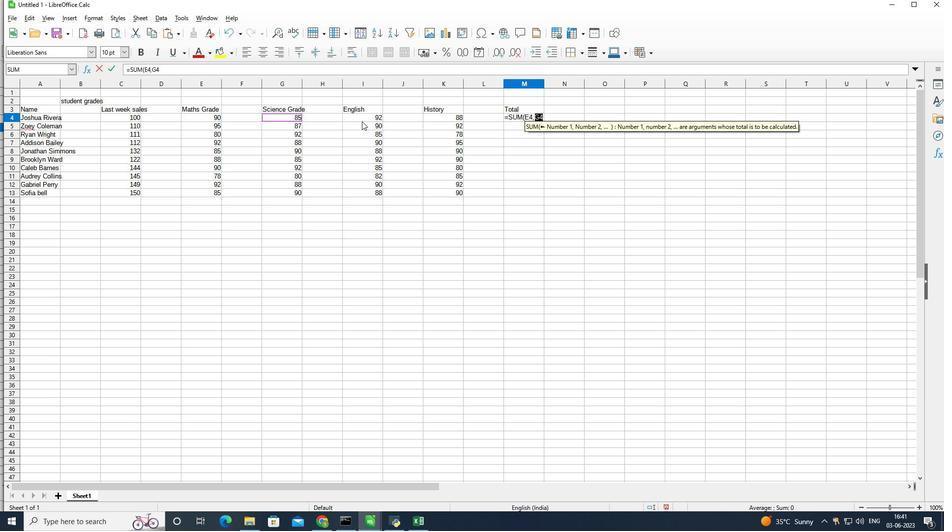 
Action: Mouse moved to (425, 116)
Screenshot: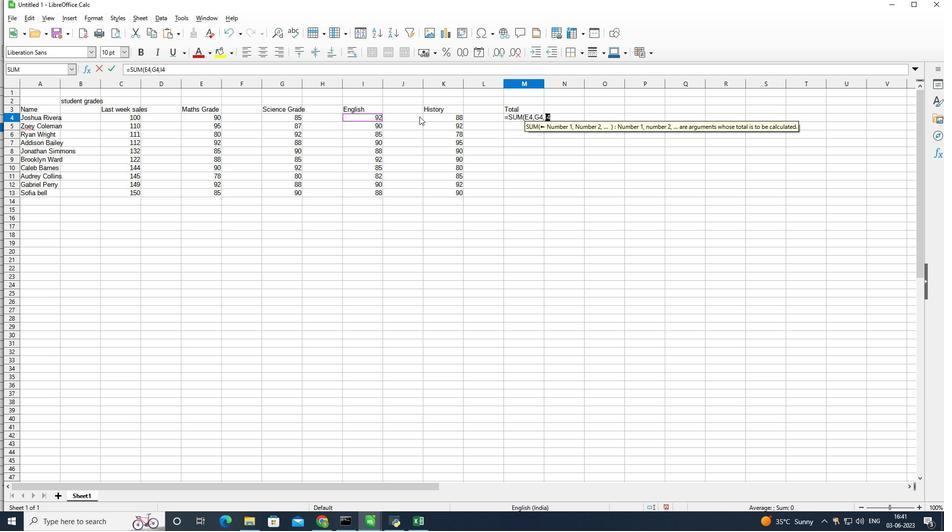 
Action: Mouse pressed left at (425, 116)
Screenshot: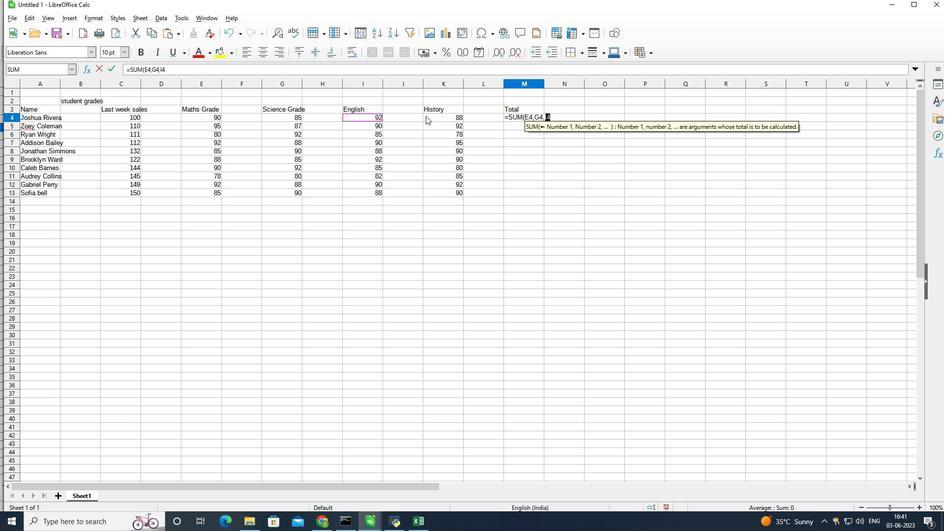 
Action: Mouse moved to (508, 128)
Screenshot: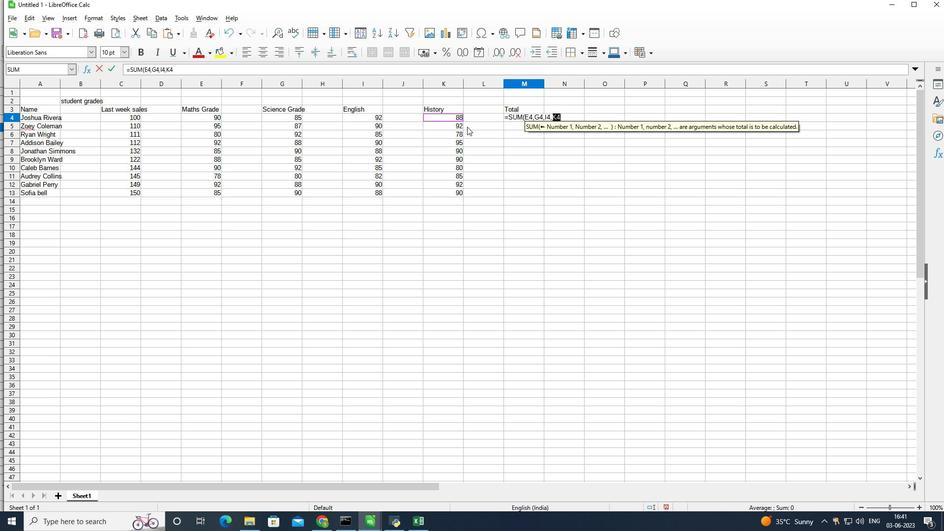 
Action: Key pressed <Key.shift_r>)<Key.enter>
Screenshot: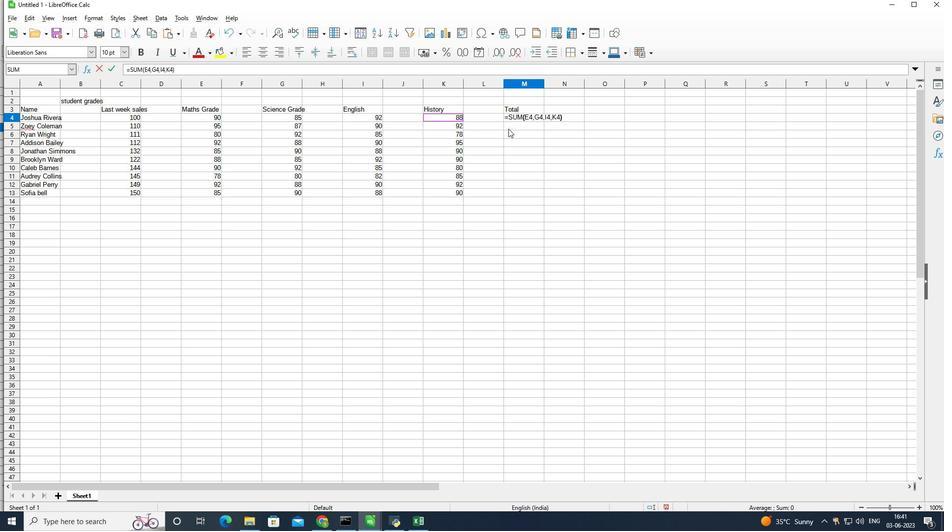
Action: Mouse moved to (521, 118)
Screenshot: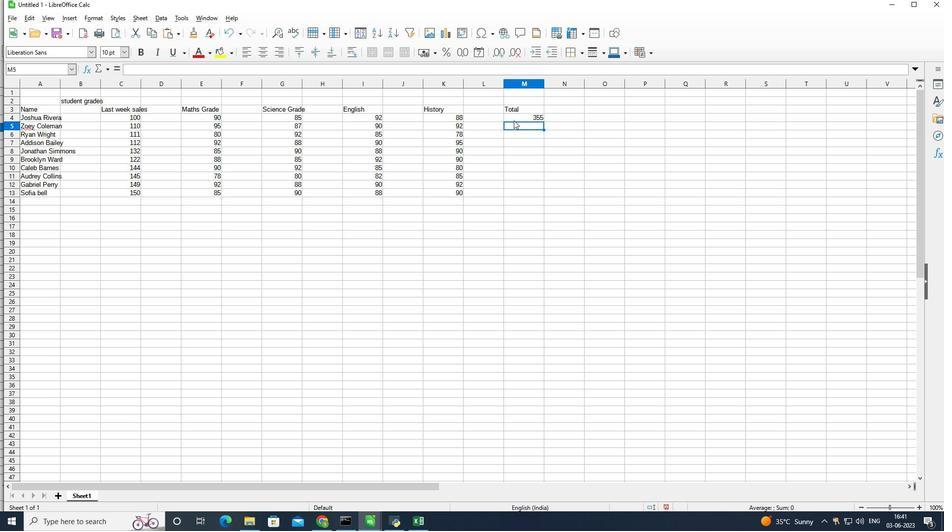 
Action: Mouse pressed left at (521, 118)
Screenshot: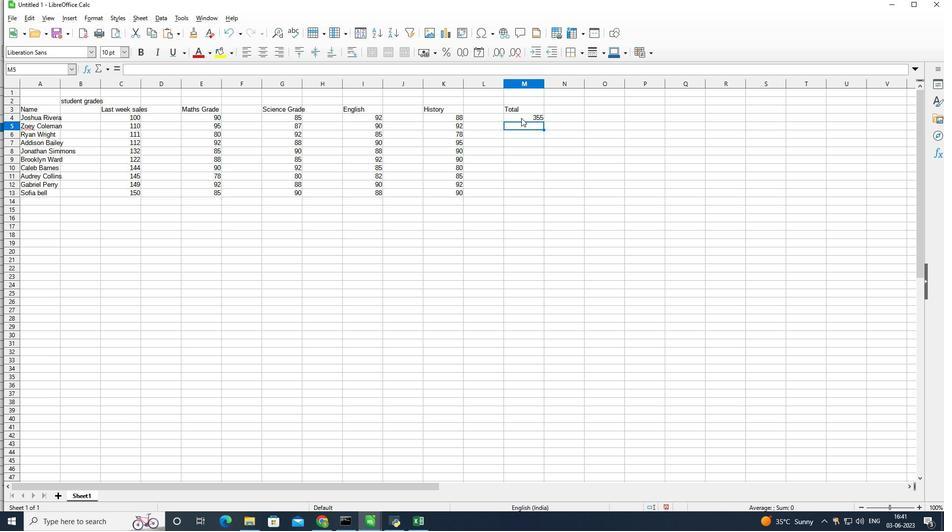 
Action: Mouse moved to (545, 121)
Screenshot: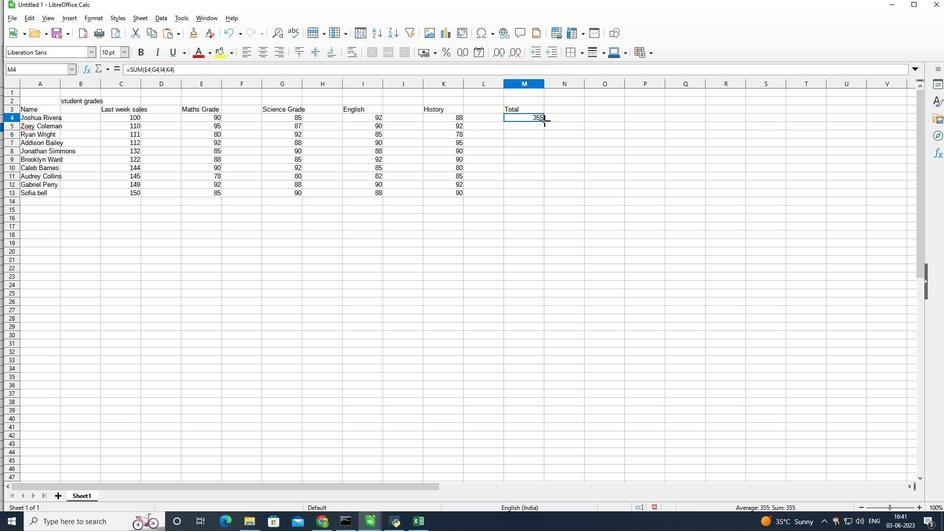 
Action: Mouse pressed left at (545, 121)
Screenshot: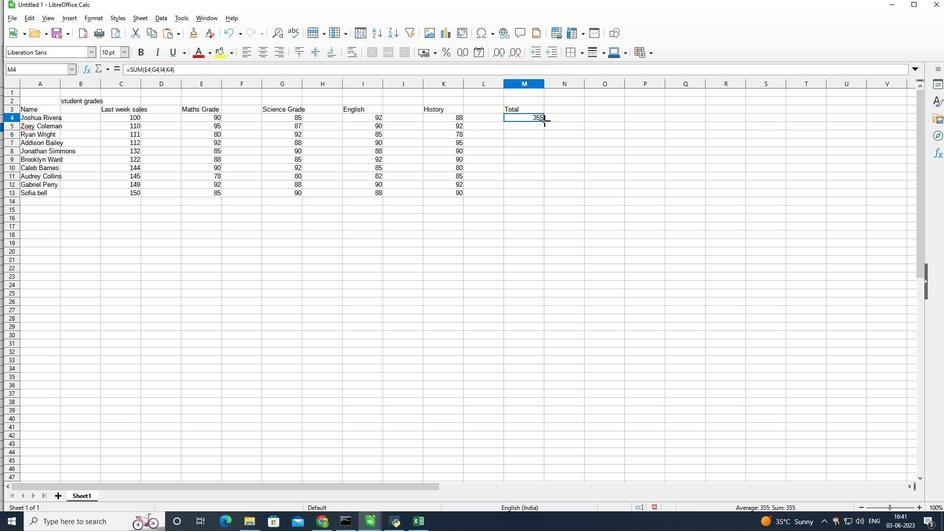 
Action: Mouse moved to (555, 160)
Screenshot: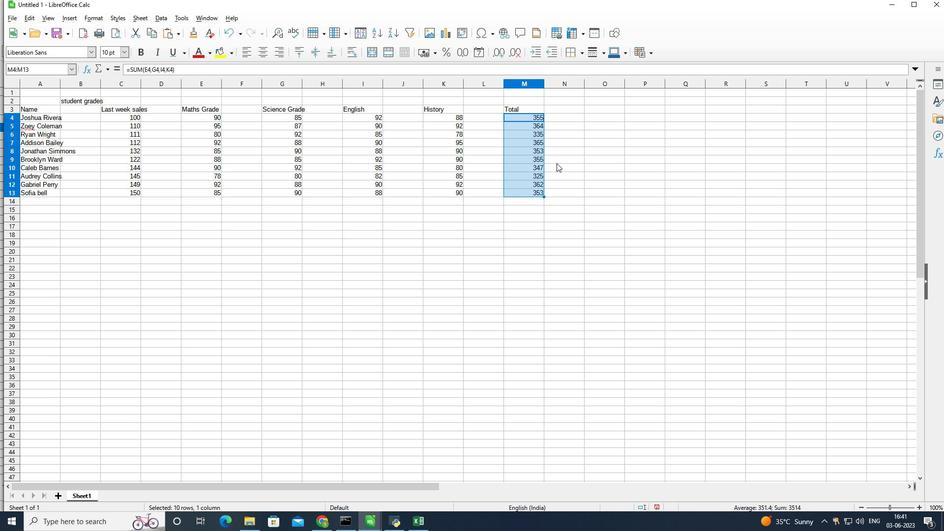 
Action: Mouse pressed left at (555, 160)
Screenshot: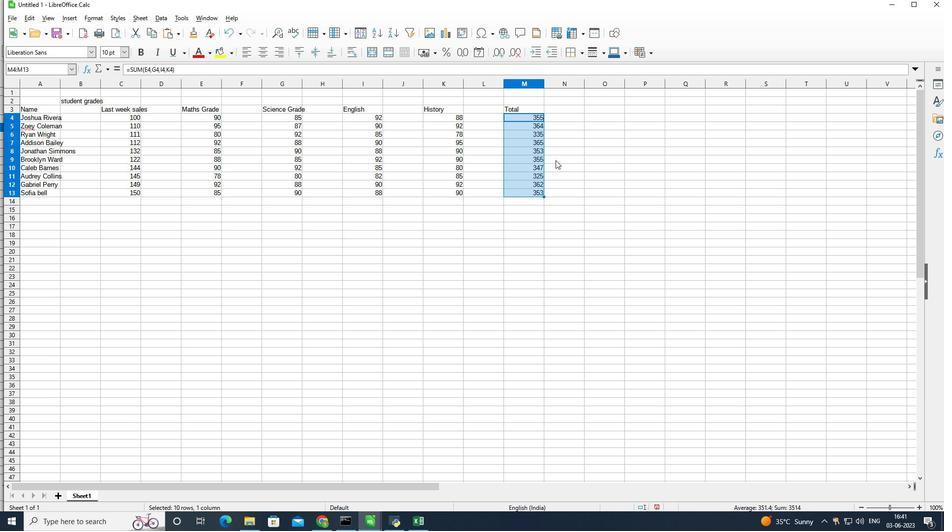 
Action: Mouse moved to (554, 167)
Screenshot: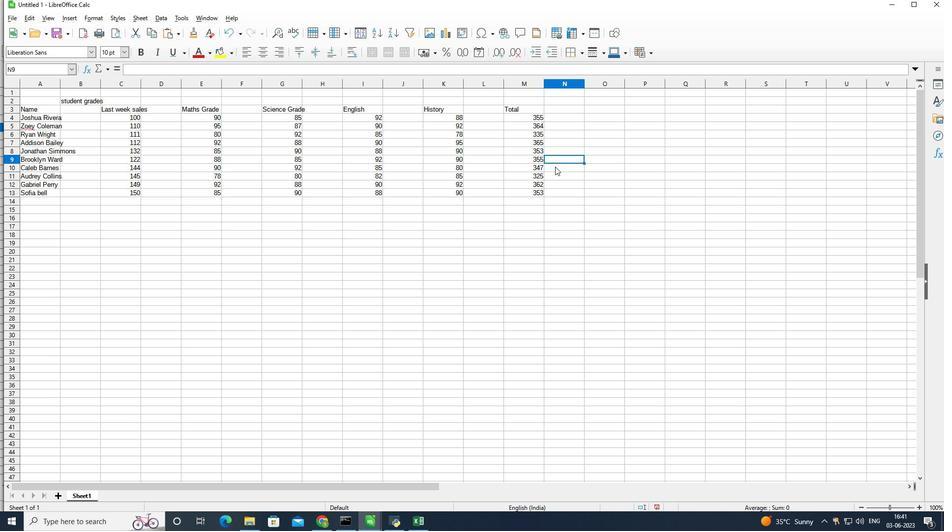 
Action: Key pressed ctrl+S
Screenshot: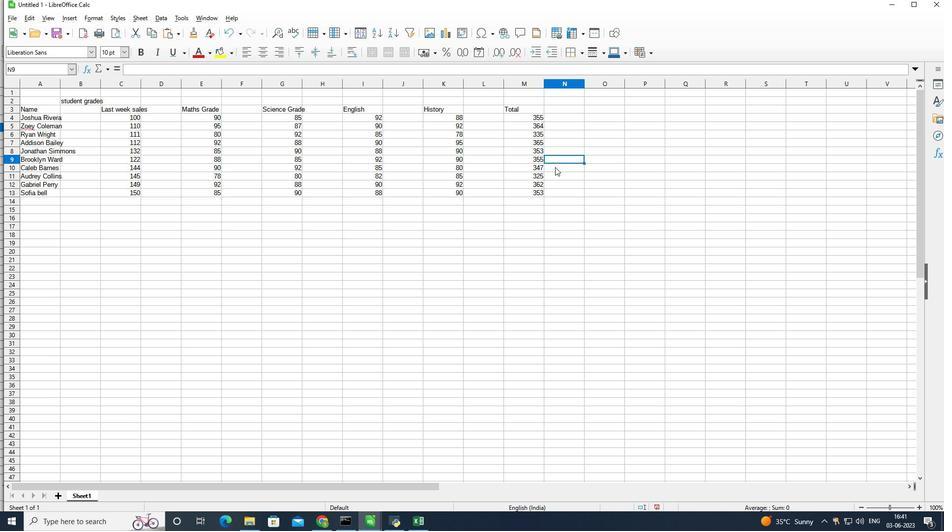 
Action: Mouse moved to (573, 225)
Screenshot: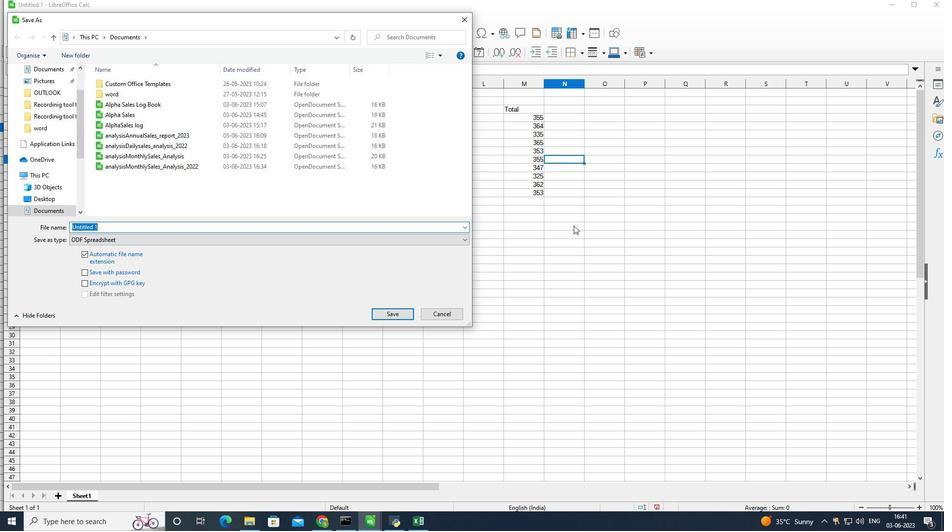 
Action: Key pressed analysi
Screenshot: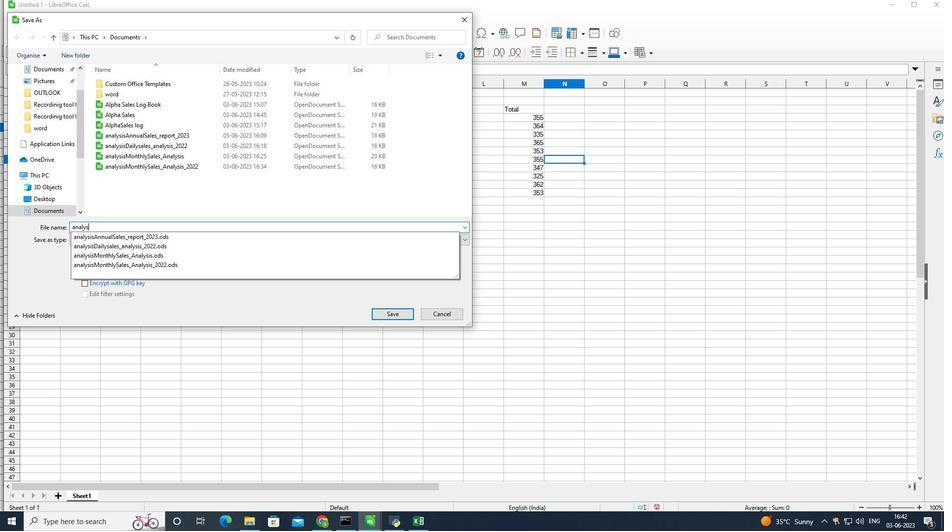 
Action: Mouse moved to (573, 225)
Screenshot: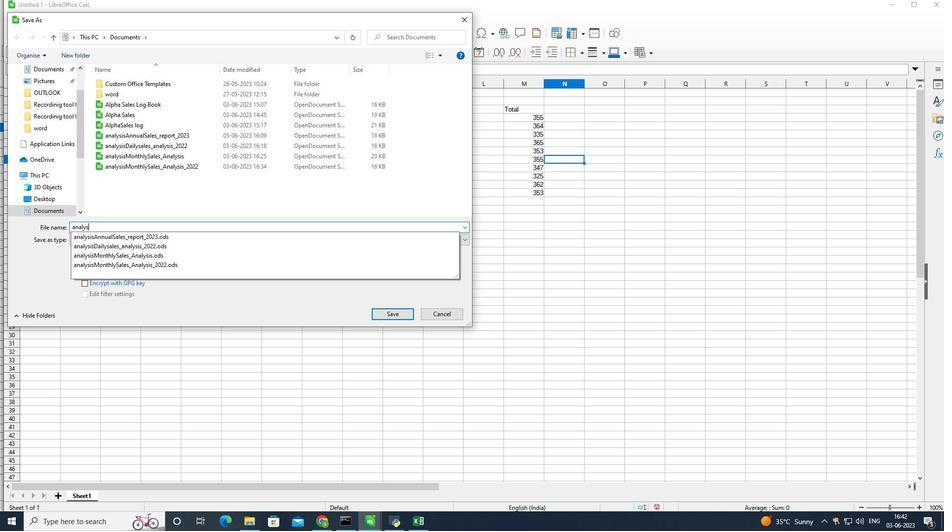 
Action: Key pressed s<Key.shift>Mony<Key.backspace>thly<Key.shift>Sales<Key.shift_r>_<Key.shift>report<Key.enter>
Screenshot: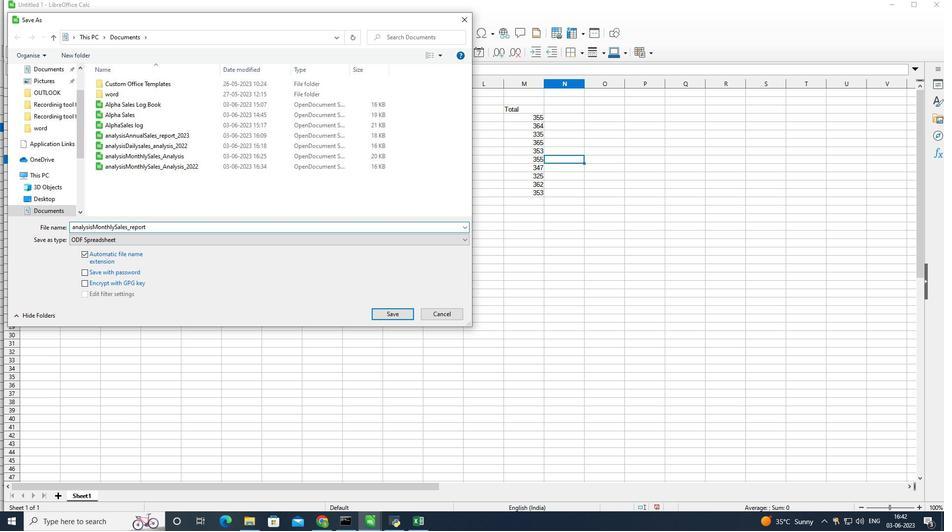 
Action: Mouse moved to (225, 261)
Screenshot: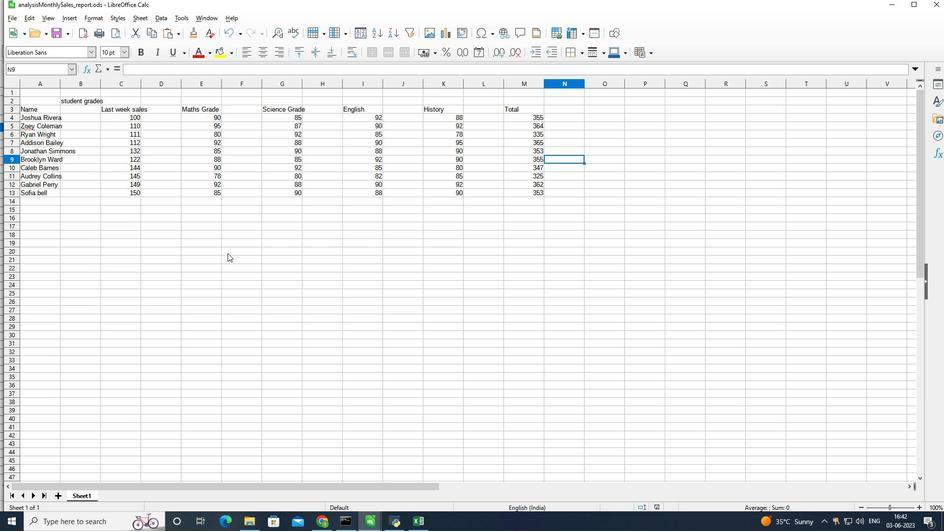 
